 Task: Open a blank sheet, save the file as Remotework.epub and add heading 'Remote Work',with the parapraph ' Remote work refers to working outside of a traditional office environment, often from home or other locations. It offers flexibility, improved work-life balance, and the use of technology to collaborate and communicate with colleagues.'Apply Font Style lexend And font size 14. Apply font style in  Heading 'Tahoma' and font size 24 Change heading alignment to  Center and paragraph alignment to  Left
Action: Mouse moved to (225, 174)
Screenshot: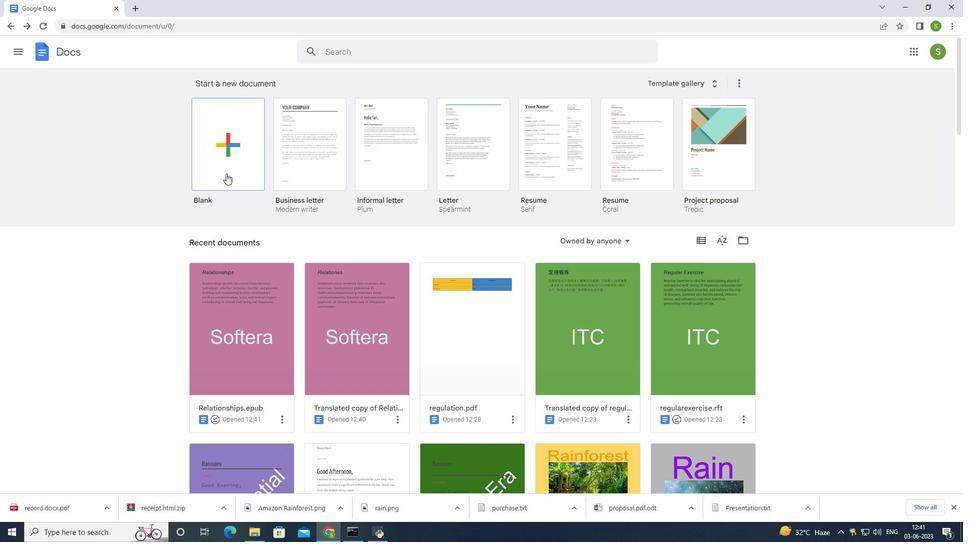 
Action: Mouse pressed left at (225, 174)
Screenshot: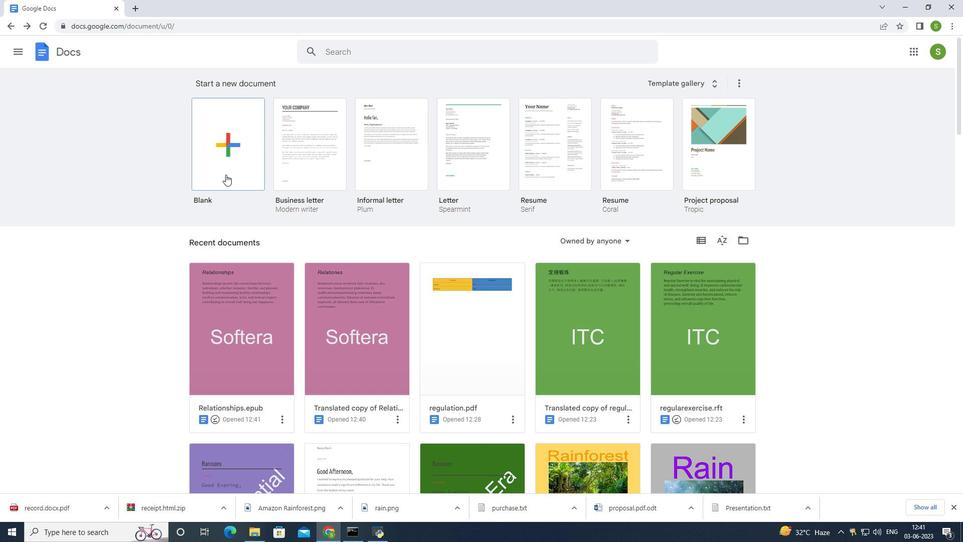 
Action: Mouse moved to (106, 44)
Screenshot: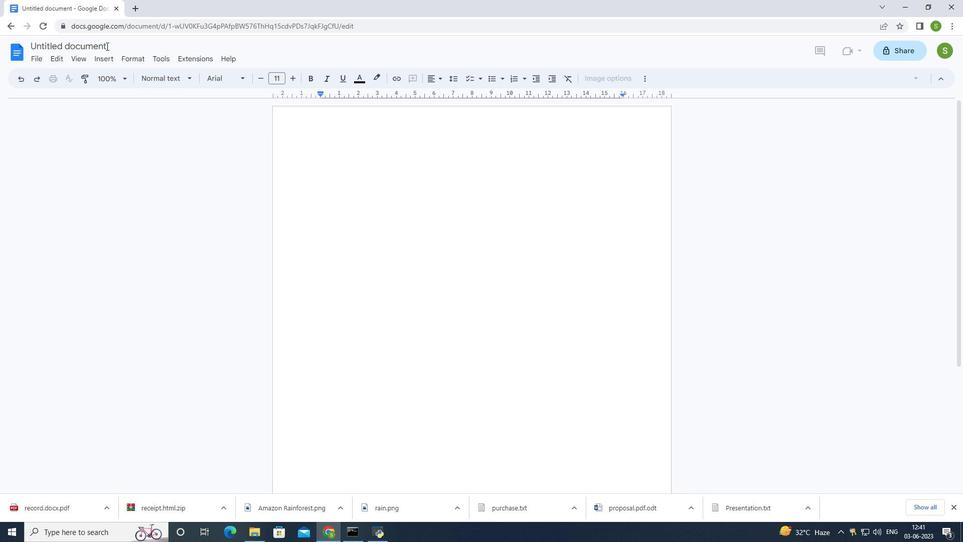 
Action: Mouse pressed left at (106, 44)
Screenshot: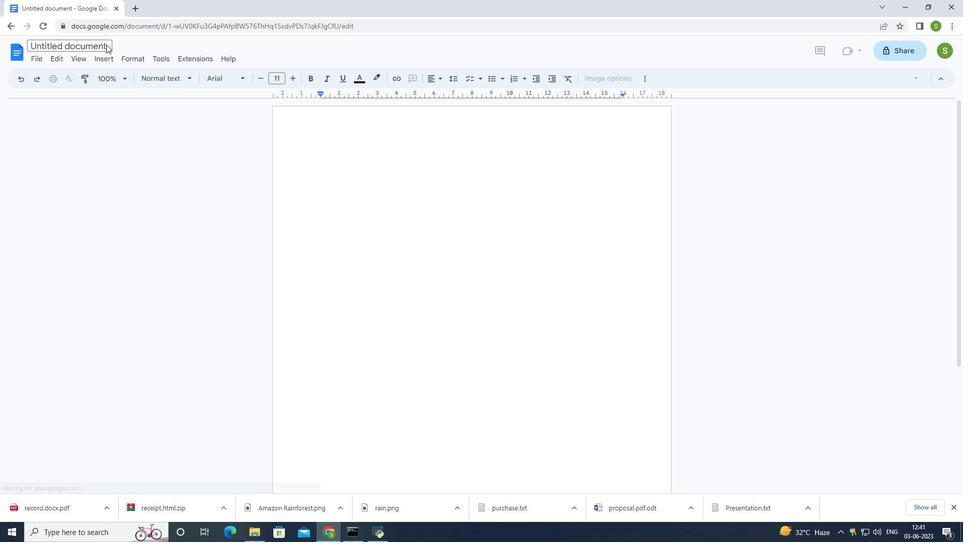 
Action: Mouse moved to (199, 262)
Screenshot: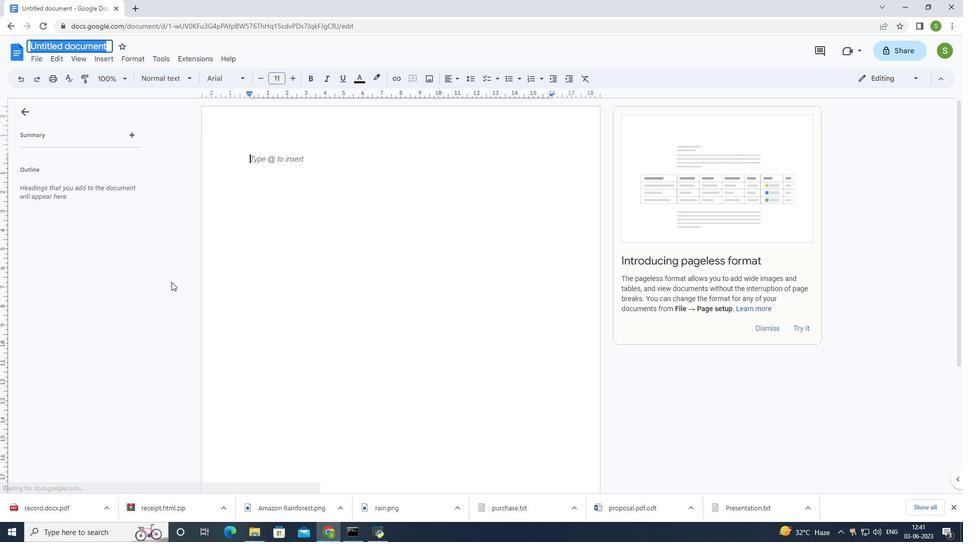 
Action: Key pressed <Key.shift>Remotework.epub<Key.enter>
Screenshot: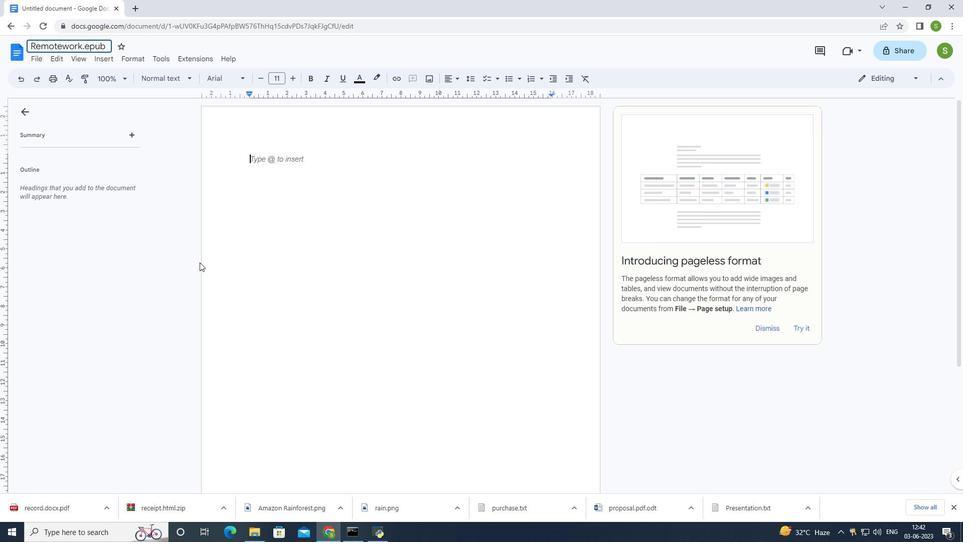 
Action: Mouse moved to (267, 140)
Screenshot: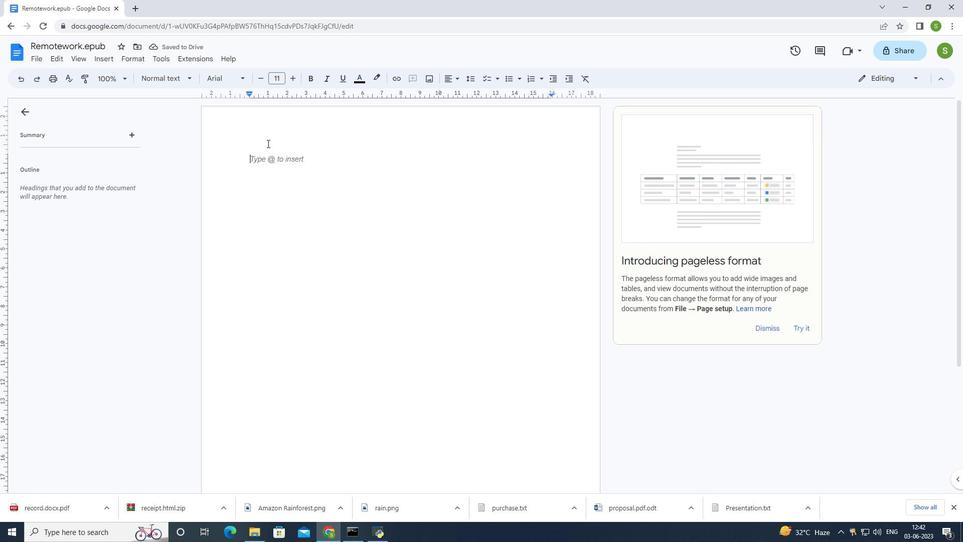 
Action: Mouse pressed left at (267, 140)
Screenshot: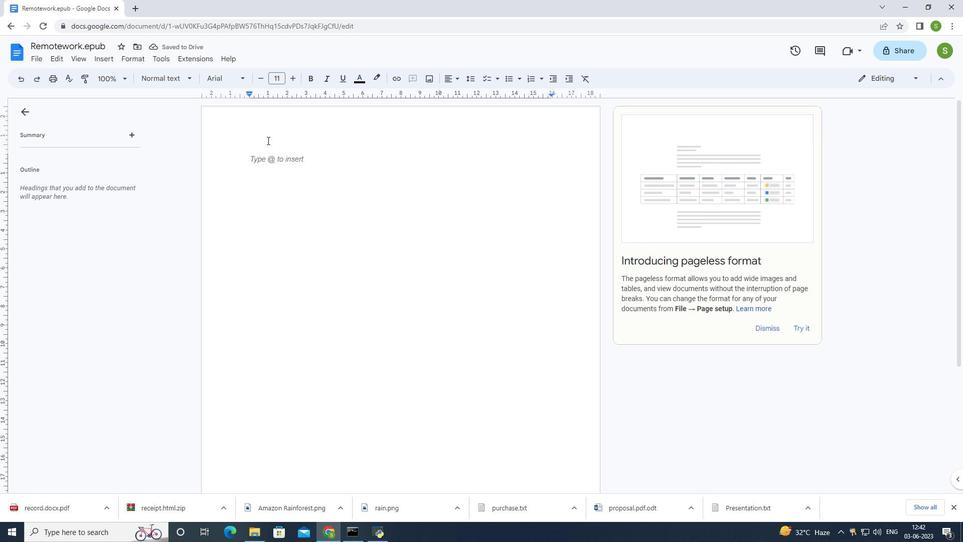 
Action: Mouse pressed left at (267, 140)
Screenshot: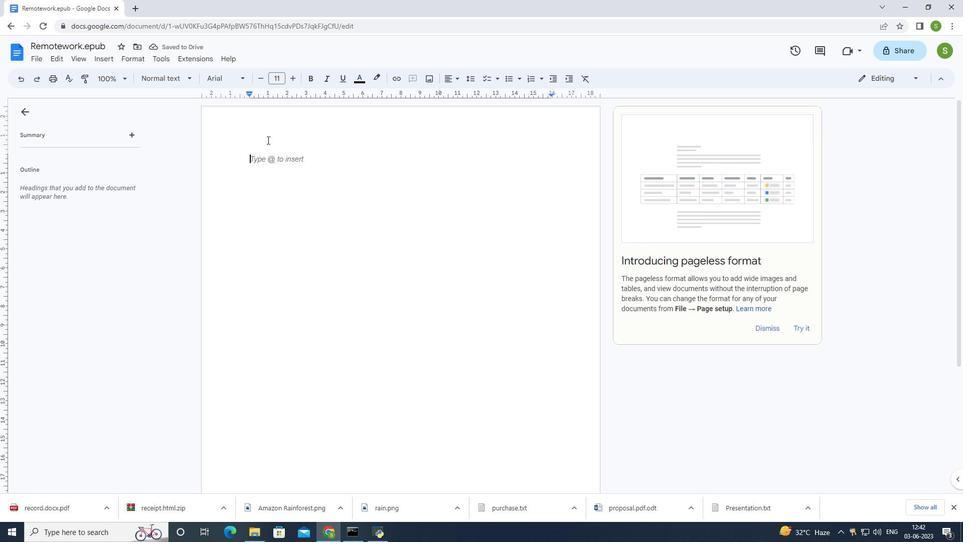 
Action: Mouse moved to (314, 314)
Screenshot: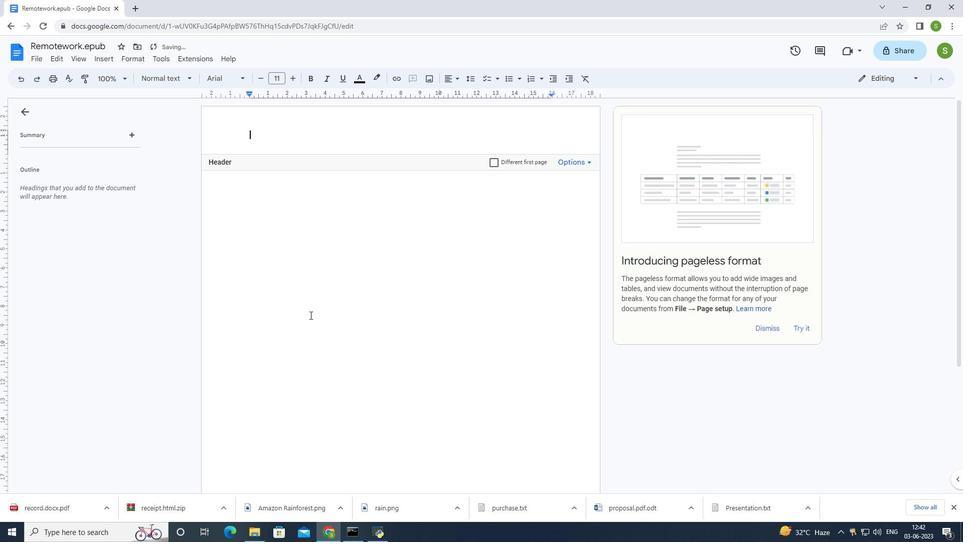 
Action: Key pressed <Key.shift>Remote<Key.space><Key.shift>Work<Key.enter>
Screenshot: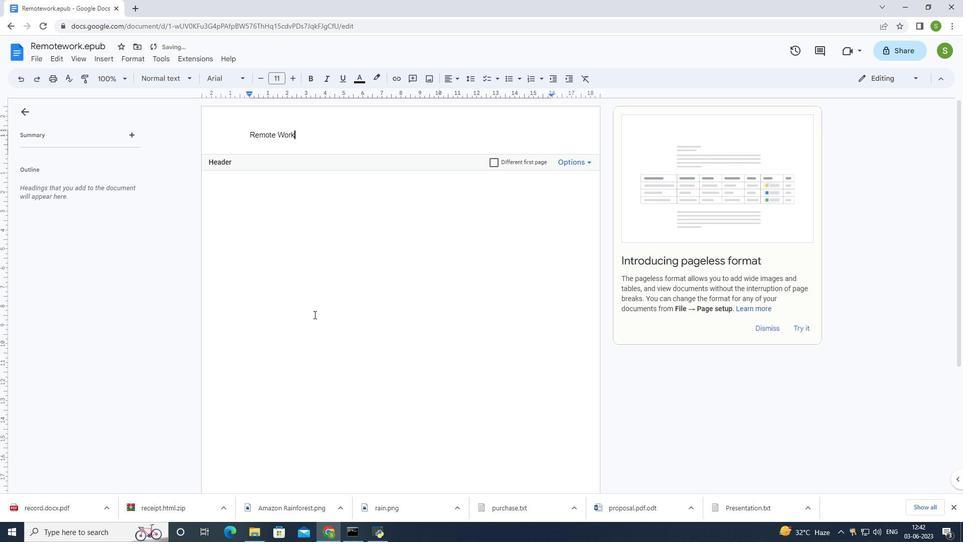 
Action: Mouse moved to (252, 190)
Screenshot: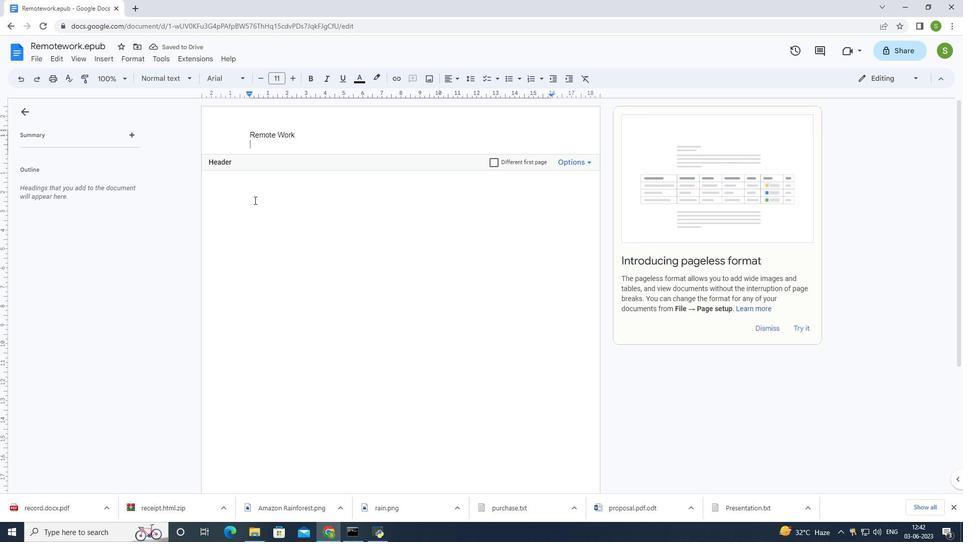 
Action: Mouse pressed left at (252, 190)
Screenshot: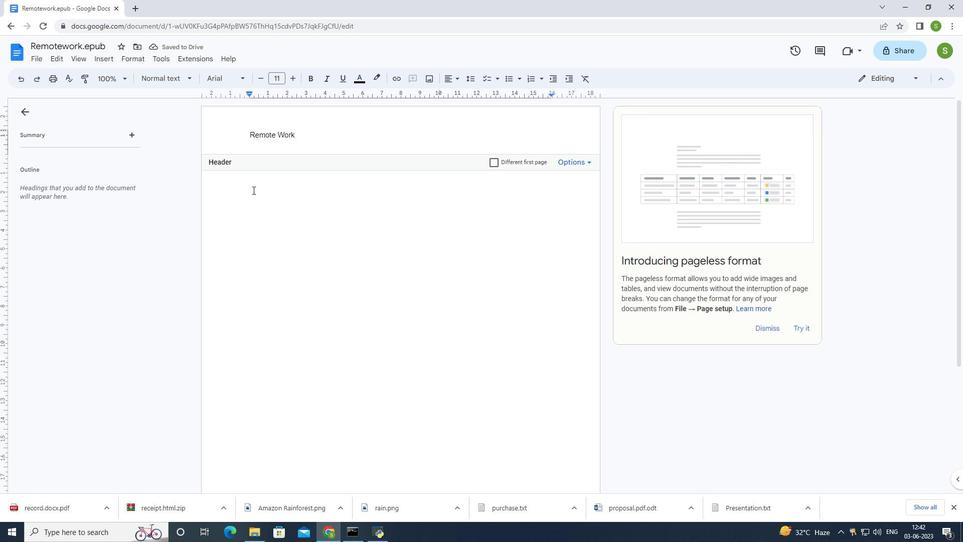 
Action: Mouse moved to (253, 188)
Screenshot: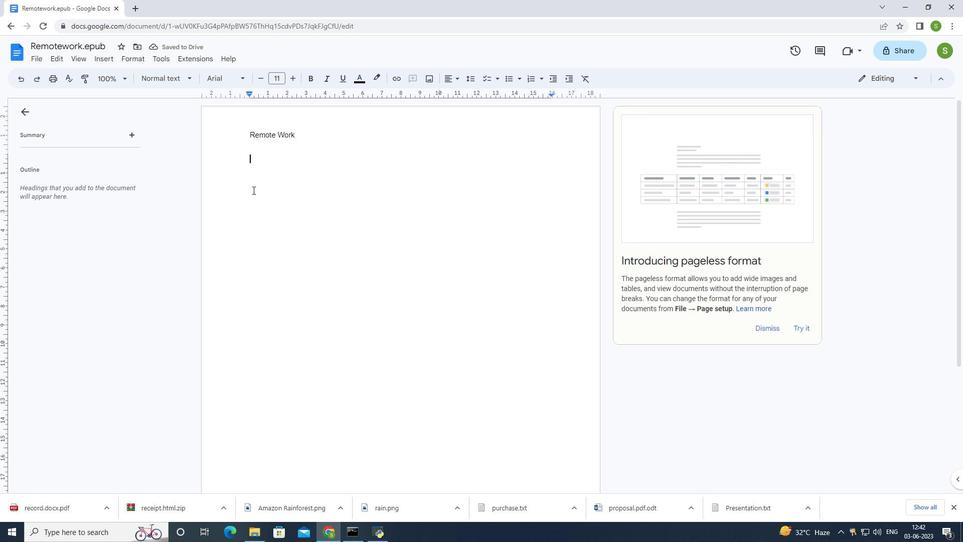 
Action: Key pressed <Key.shift>Remote<Key.space>work<Key.space>refers<Key.space>to<Key.space>working<Key.space>outside<Key.space>of<Key.space>a<Key.space>traditional<Key.space>office<Key.space>environment,<Key.space>often<Key.space>fo<Key.backspace>rom<Key.space>home<Key.space>or<Key.space>other<Key.space>locations.<Key.space>it<Key.space>offers<Key.space>flexibility,<Key.space>improved<Key.space>work-life<Key.space>balance,a<Key.space>nd<Key.backspace><Key.backspace><Key.backspace><Key.backspace><Key.space>and<Key.space>the<Key.space>use<Key.space>of<Key.space>technology<Key.space>to<Key.space>collaborate<Key.space>and<Key.space>communicate<Key.space>with<Key.space>colleagues.
Screenshot: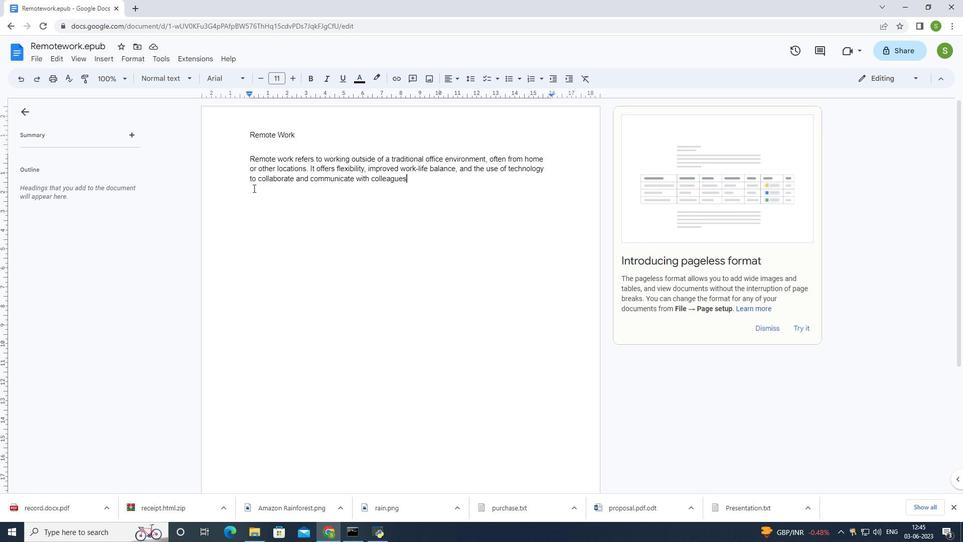 
Action: Mouse moved to (243, 154)
Screenshot: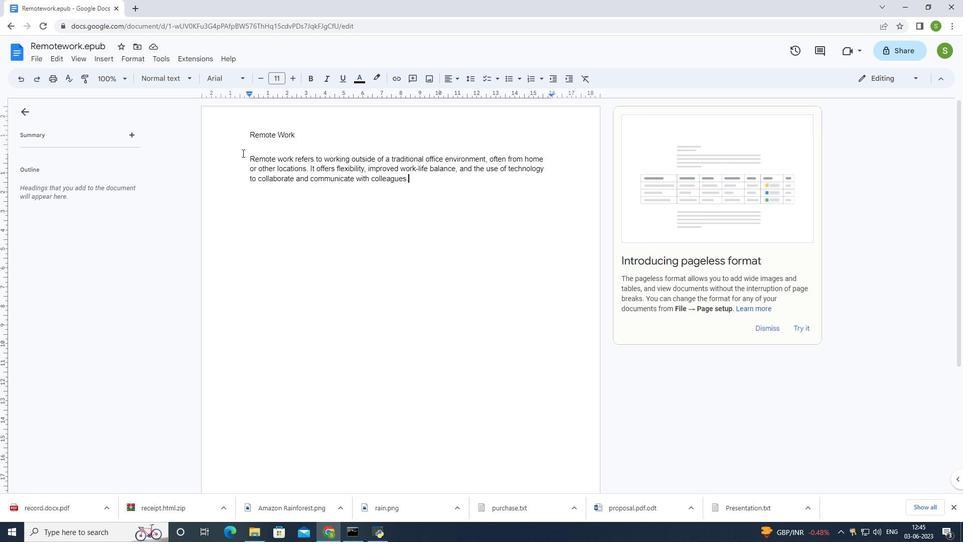 
Action: Mouse pressed left at (243, 154)
Screenshot: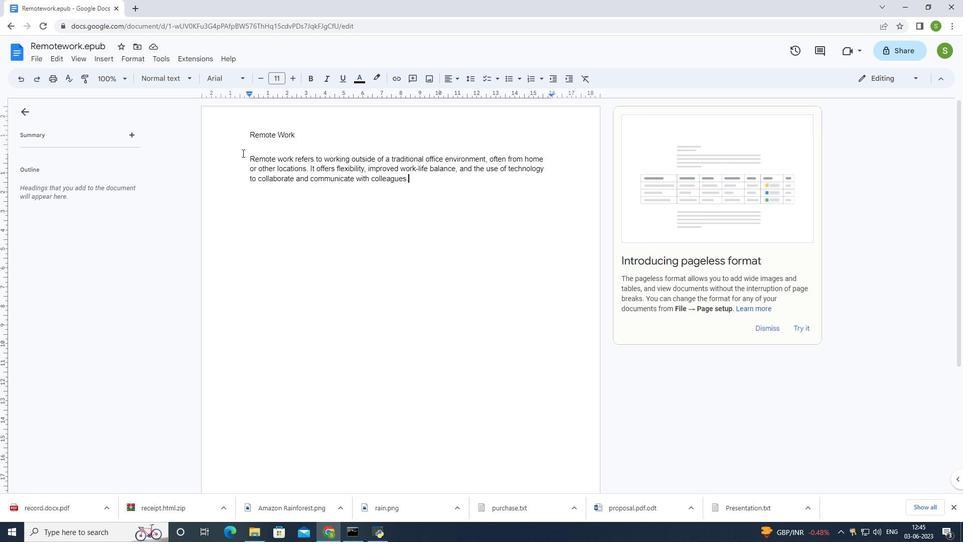 
Action: Mouse moved to (225, 80)
Screenshot: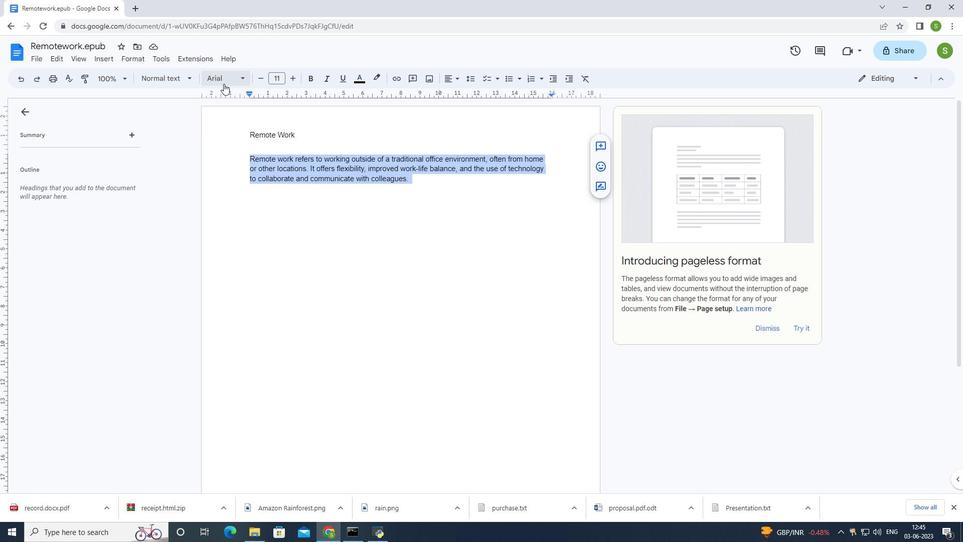 
Action: Mouse pressed left at (225, 80)
Screenshot: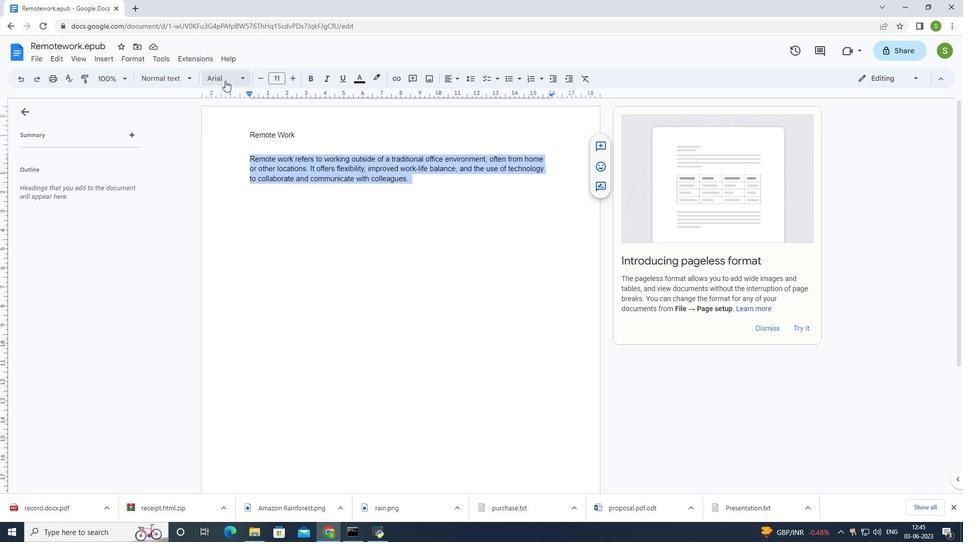 
Action: Mouse moved to (246, 96)
Screenshot: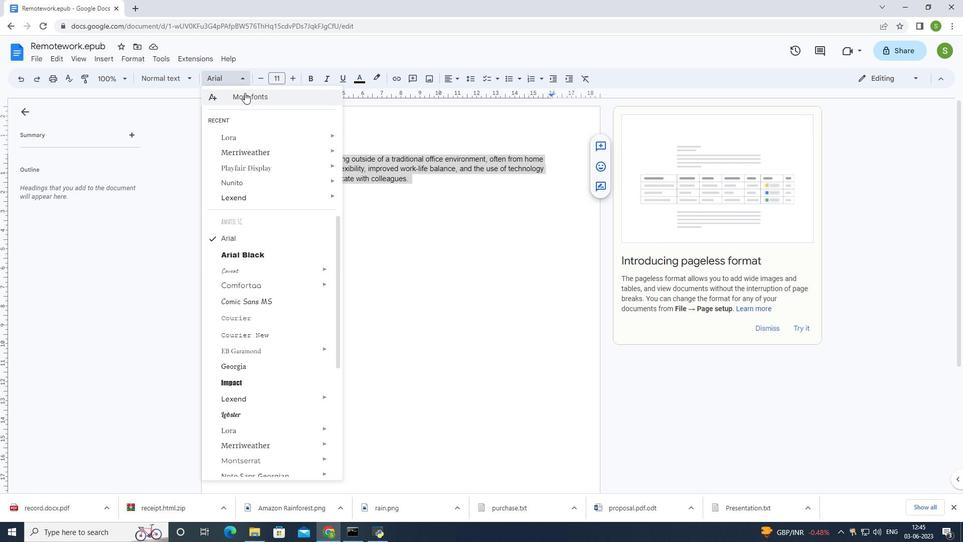 
Action: Mouse pressed left at (246, 96)
Screenshot: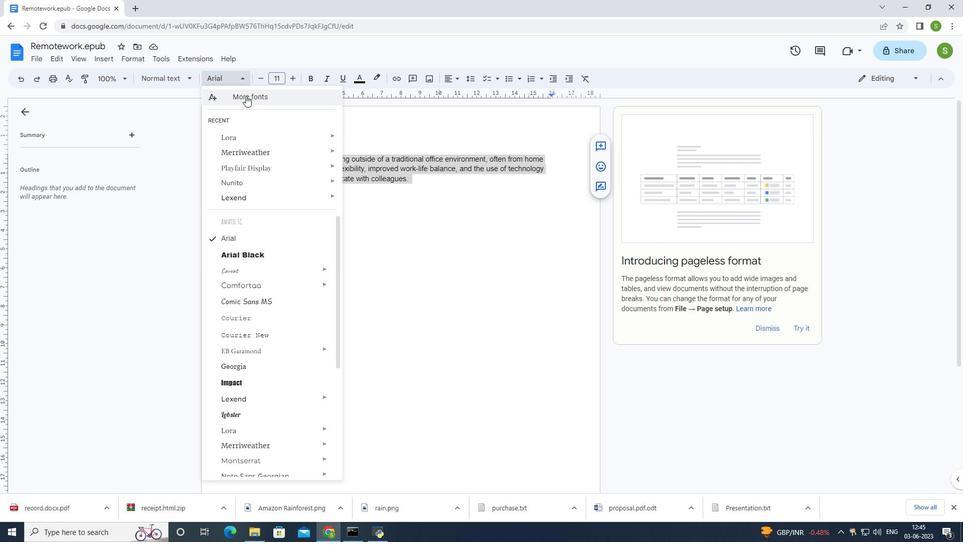 
Action: Mouse moved to (325, 146)
Screenshot: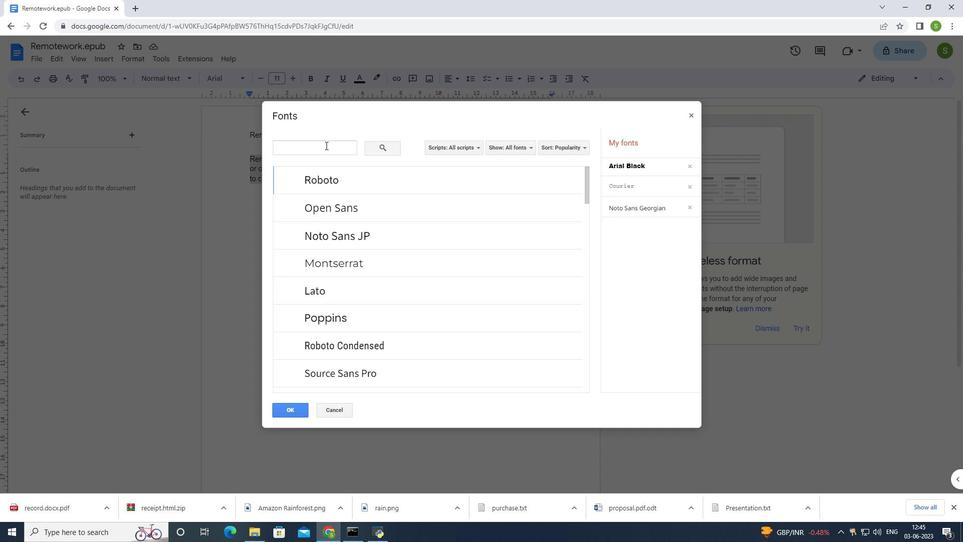 
Action: Mouse pressed left at (325, 146)
Screenshot: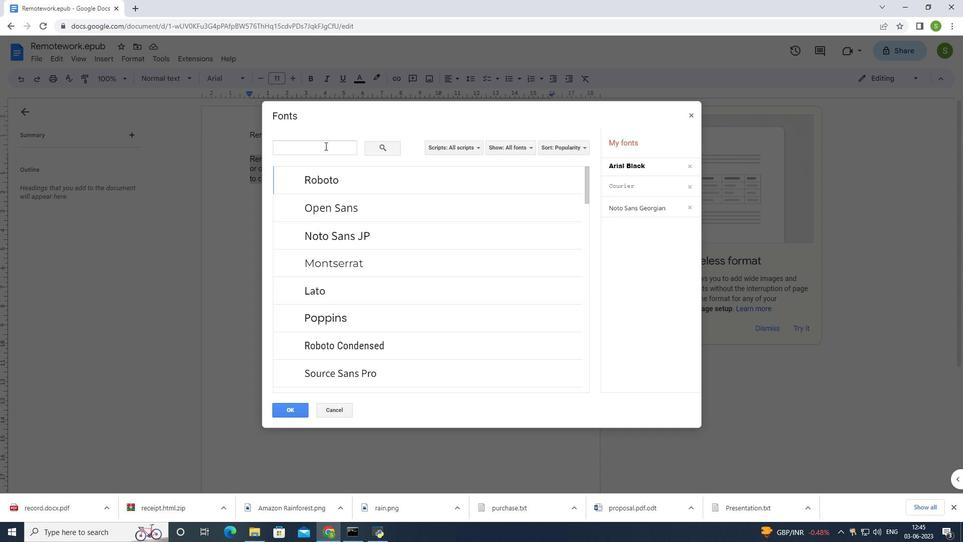 
Action: Mouse moved to (325, 146)
Screenshot: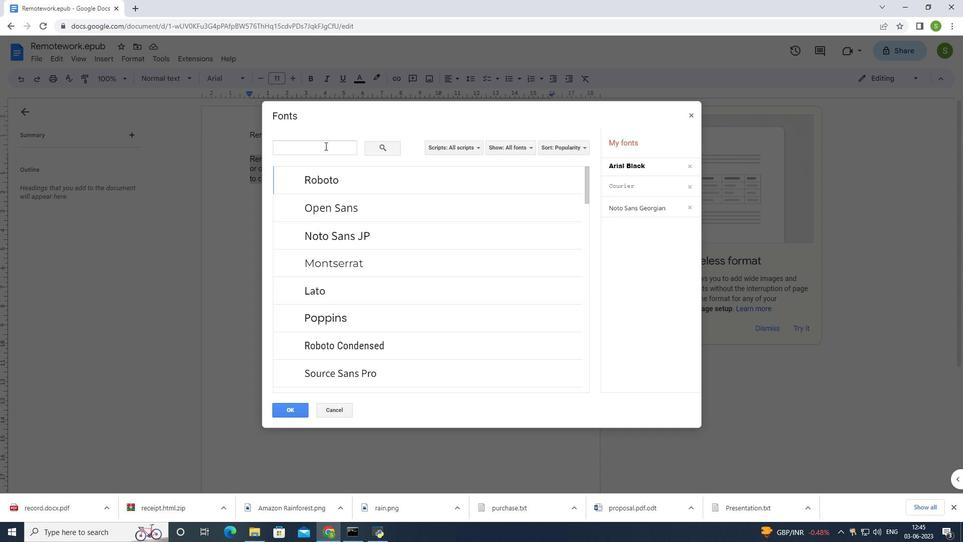
Action: Key pressed <Key.shift>lexend
Screenshot: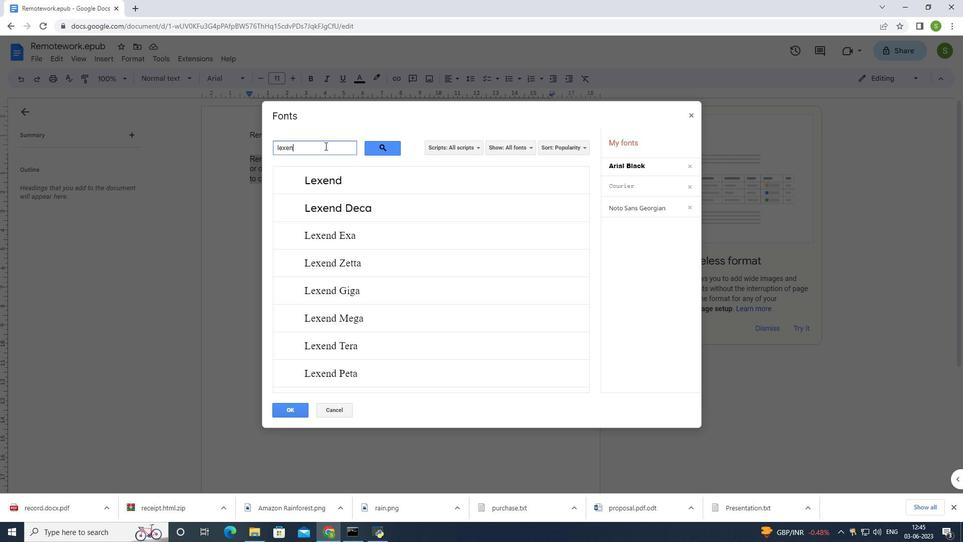 
Action: Mouse moved to (310, 172)
Screenshot: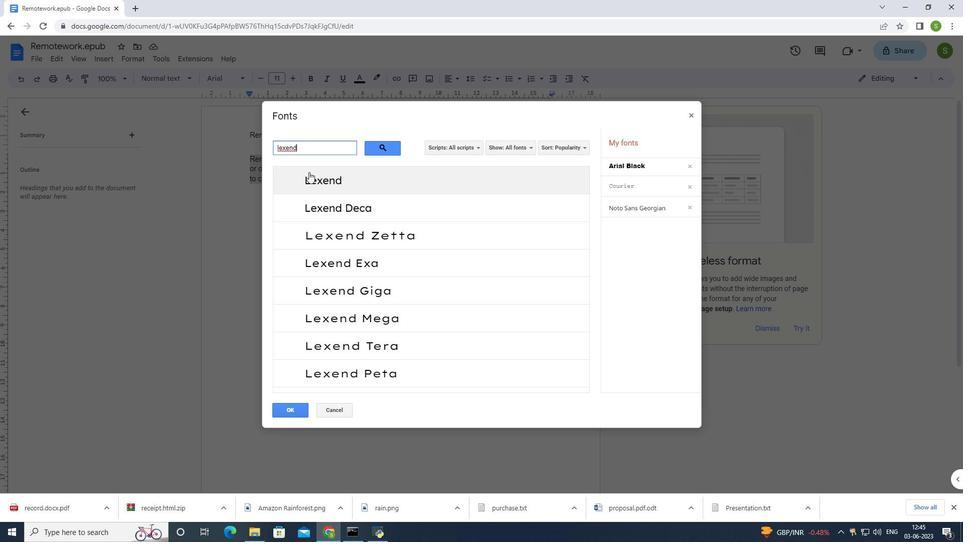 
Action: Mouse pressed left at (310, 172)
Screenshot: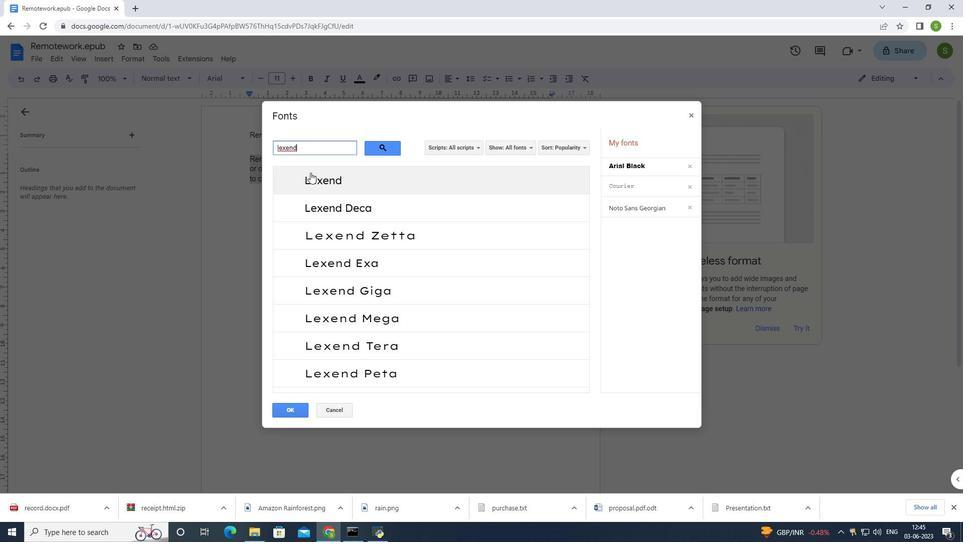 
Action: Mouse moved to (296, 411)
Screenshot: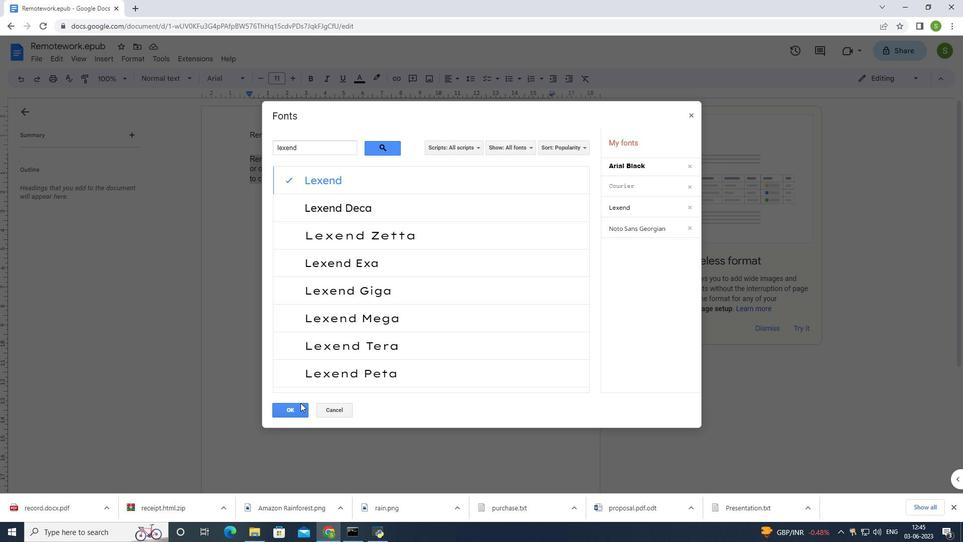 
Action: Mouse pressed left at (296, 411)
Screenshot: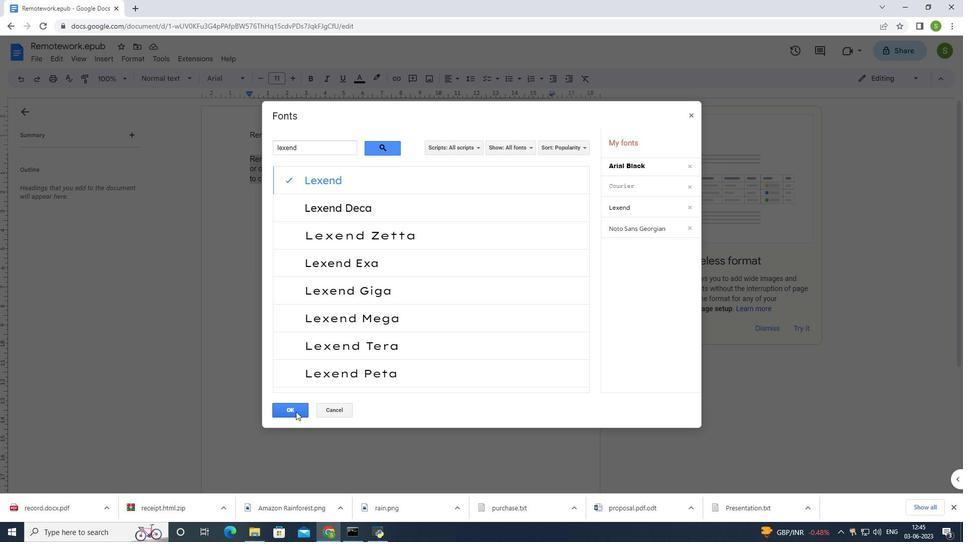 
Action: Mouse moved to (294, 75)
Screenshot: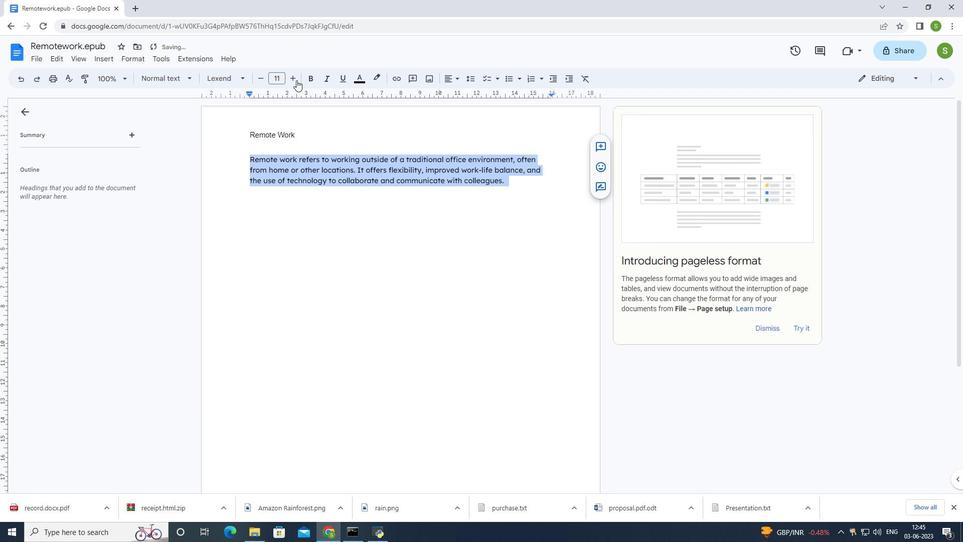 
Action: Mouse pressed left at (294, 75)
Screenshot: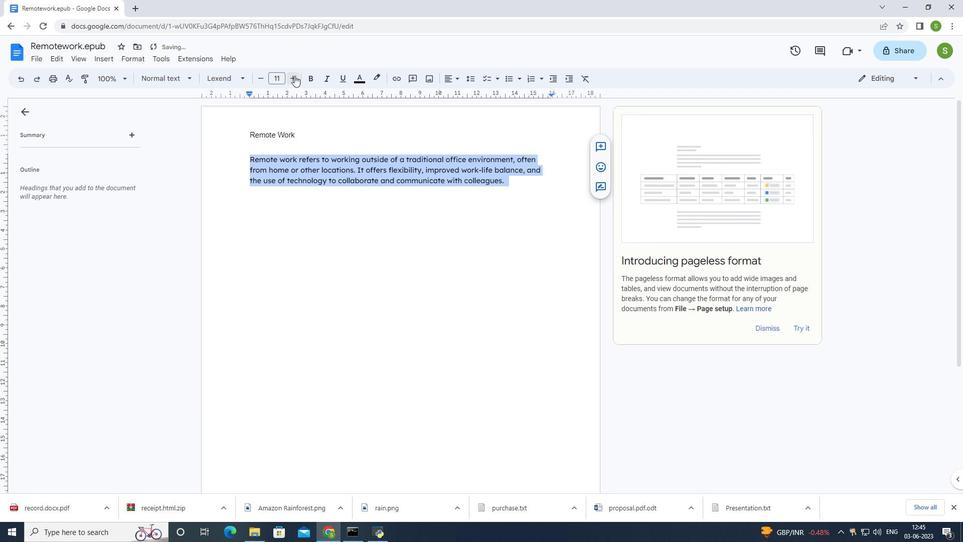 
Action: Mouse pressed left at (294, 75)
Screenshot: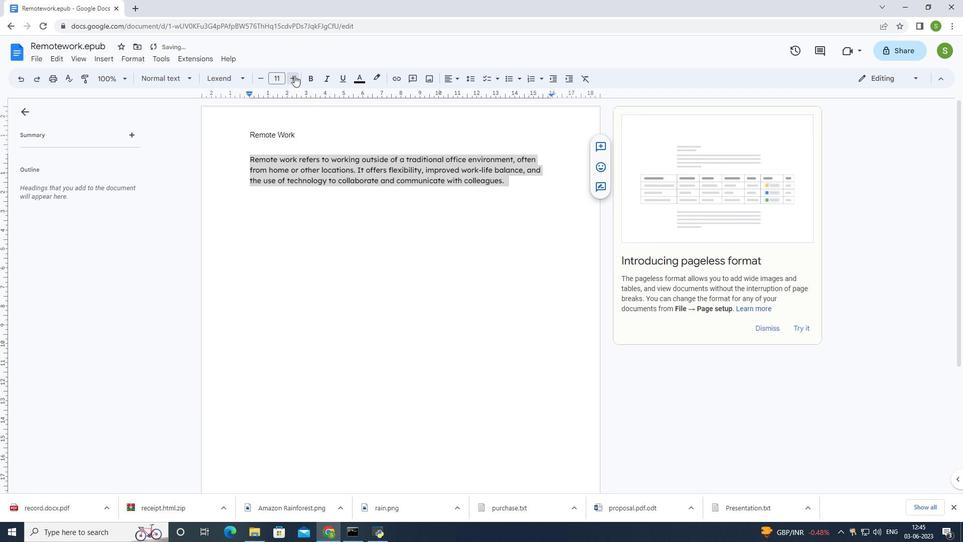 
Action: Mouse pressed left at (294, 75)
Screenshot: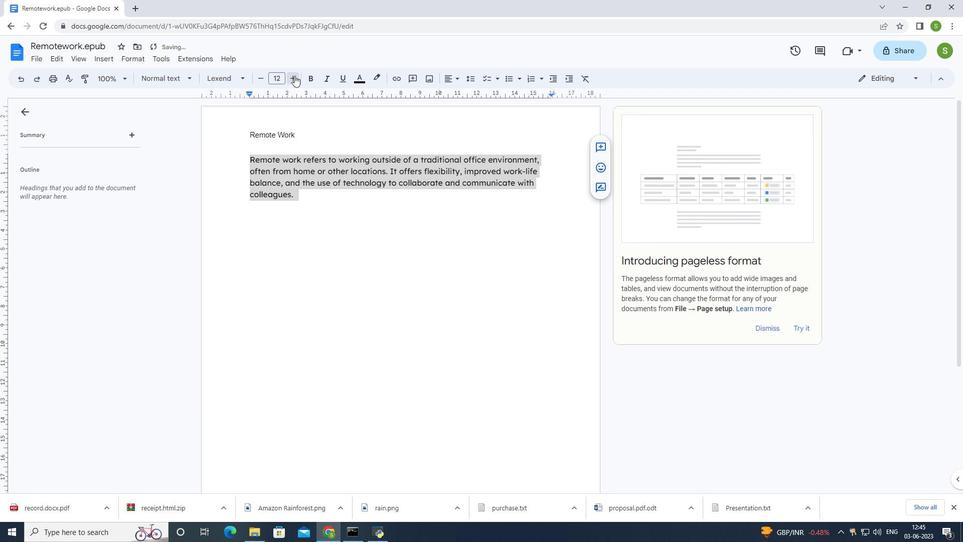 
Action: Mouse moved to (358, 257)
Screenshot: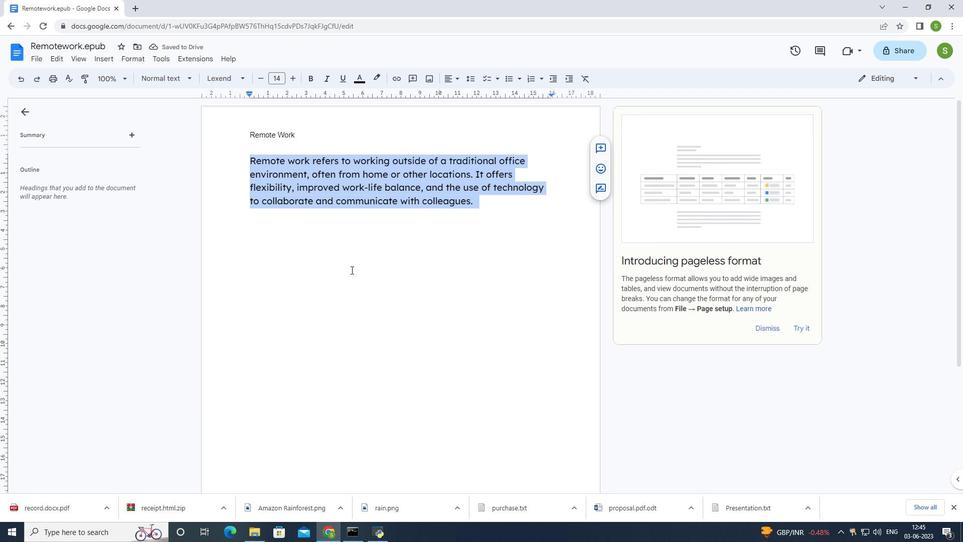 
Action: Mouse pressed left at (358, 257)
Screenshot: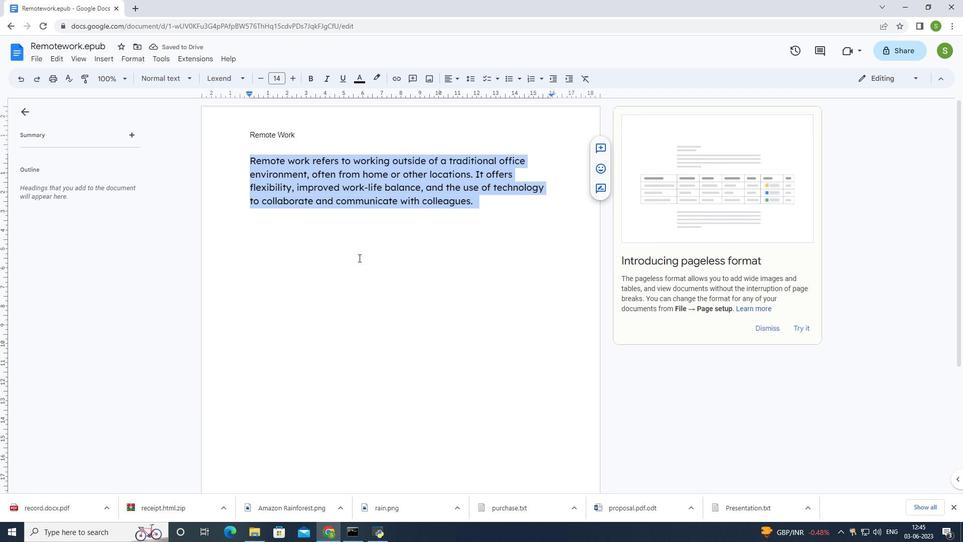 
Action: Mouse moved to (299, 133)
Screenshot: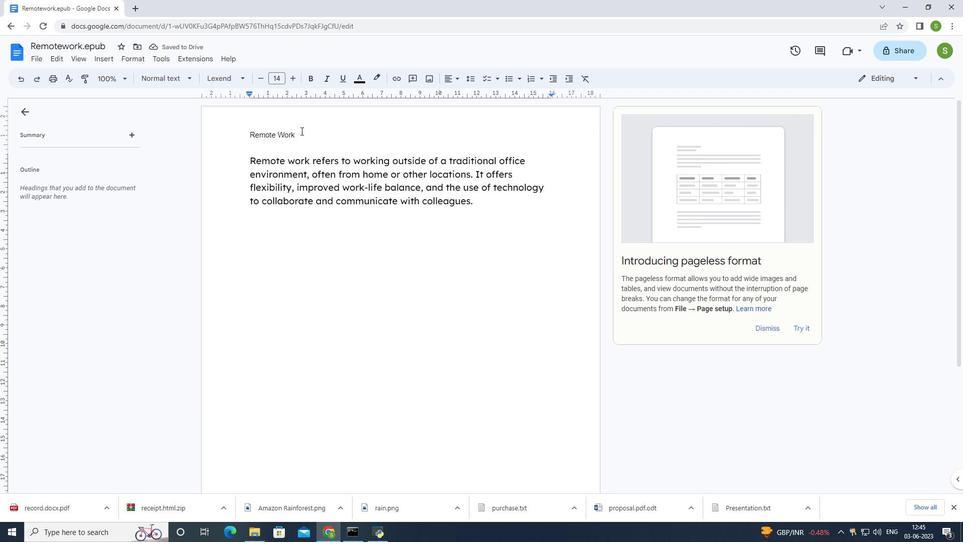 
Action: Mouse pressed left at (299, 133)
Screenshot: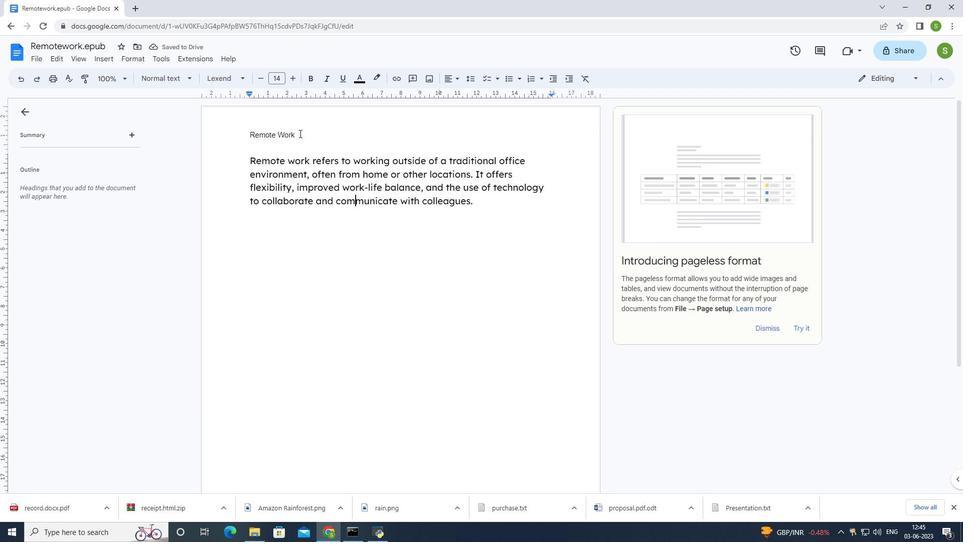 
Action: Mouse pressed left at (299, 133)
Screenshot: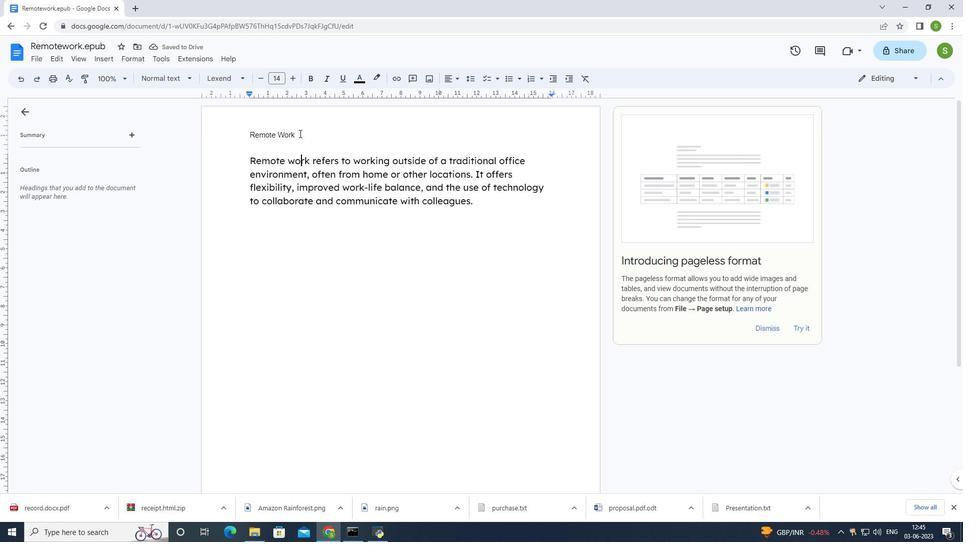 
Action: Mouse pressed left at (299, 133)
Screenshot: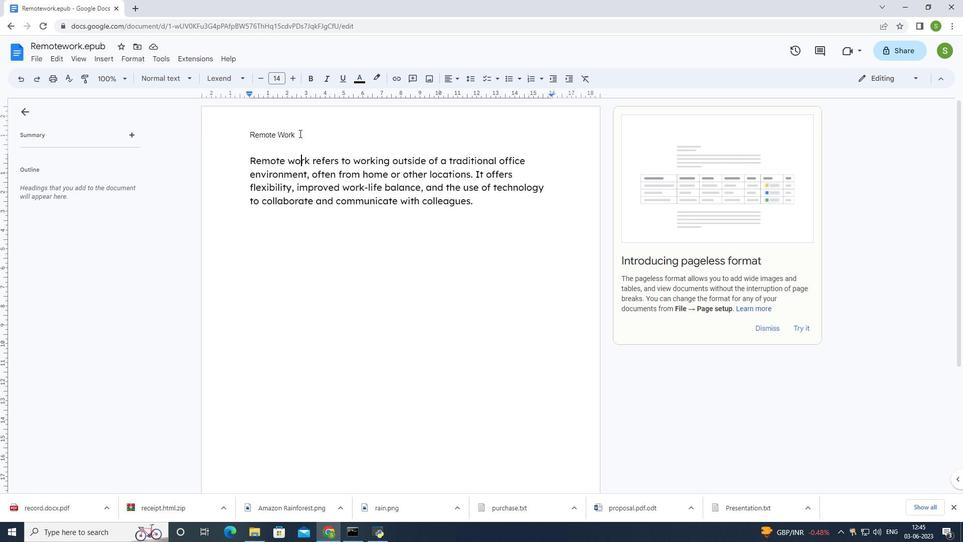 
Action: Mouse pressed left at (299, 133)
Screenshot: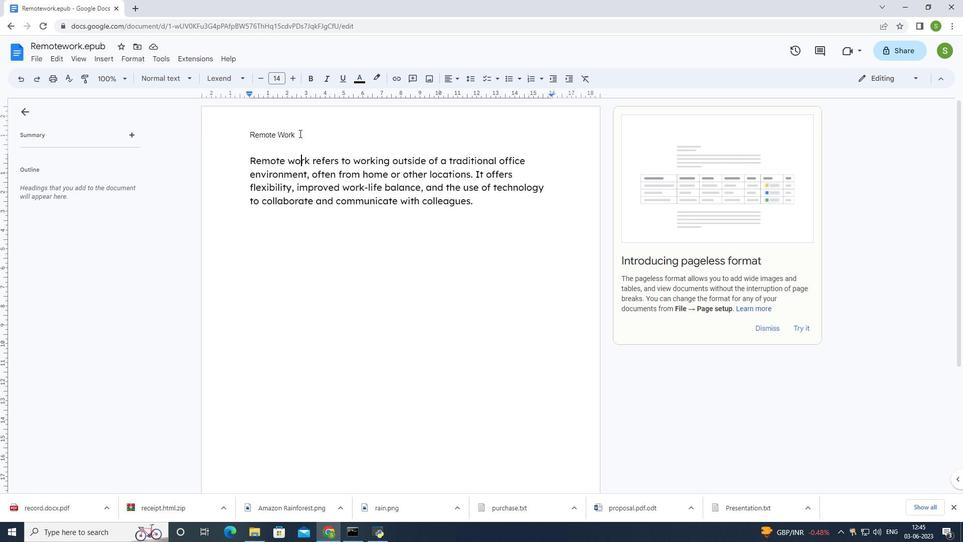 
Action: Mouse moved to (219, 76)
Screenshot: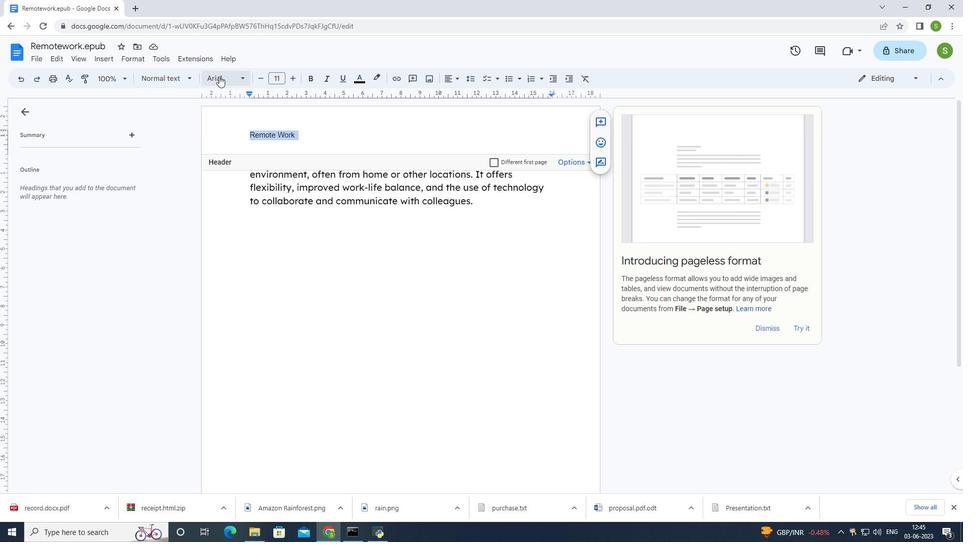 
Action: Mouse pressed left at (219, 76)
Screenshot: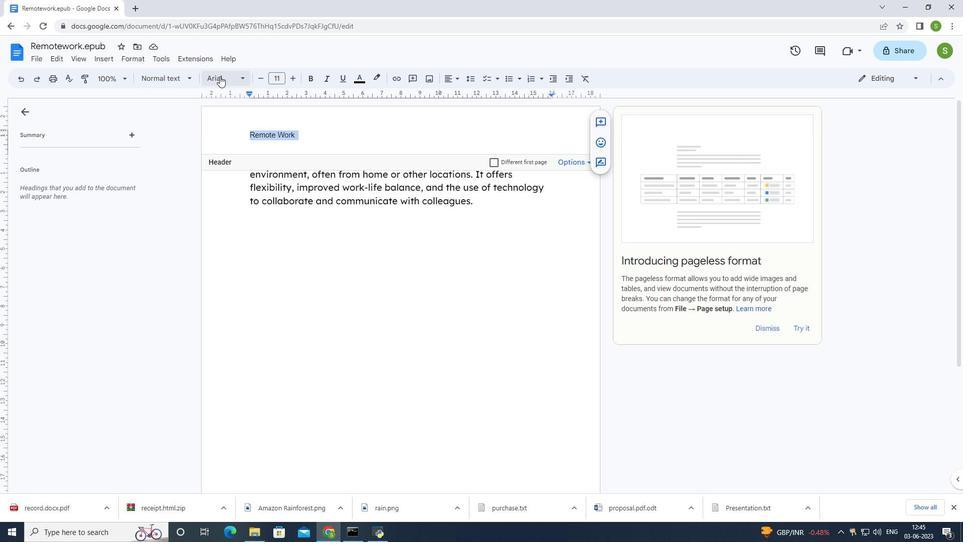 
Action: Mouse moved to (245, 91)
Screenshot: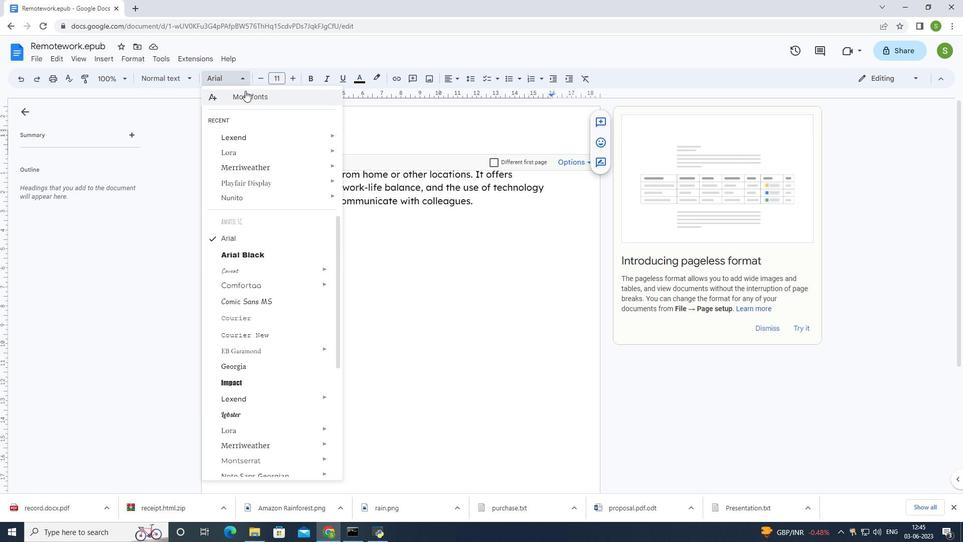 
Action: Mouse pressed left at (245, 91)
Screenshot: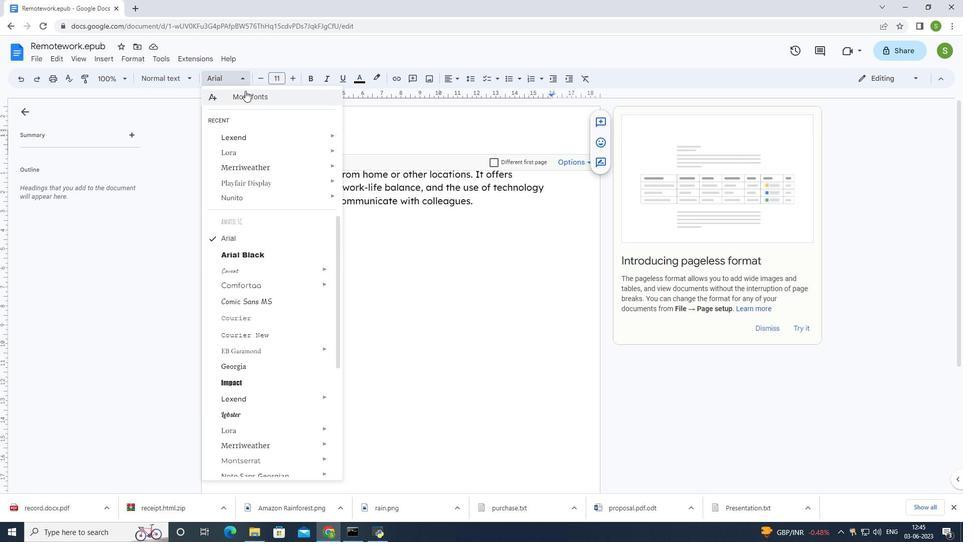 
Action: Mouse moved to (315, 139)
Screenshot: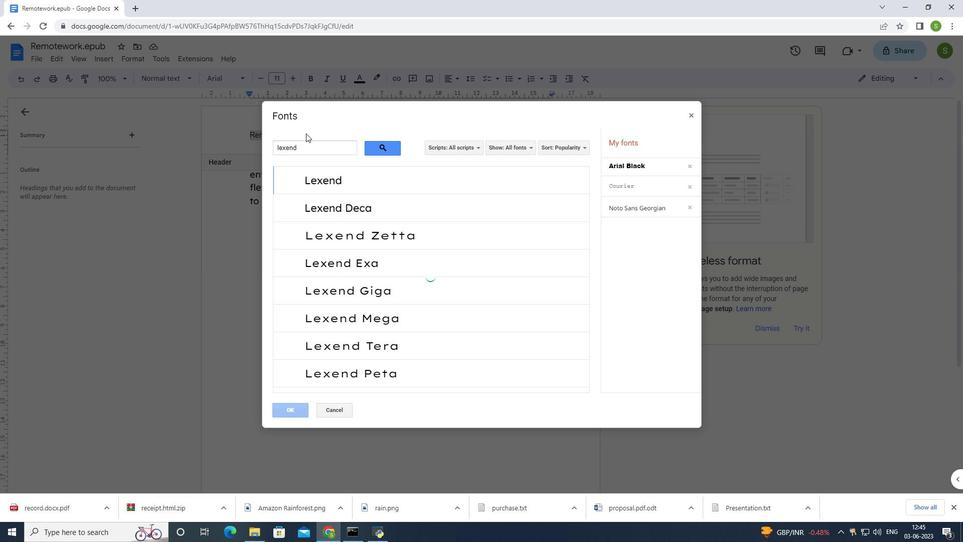 
Action: Mouse pressed left at (315, 139)
Screenshot: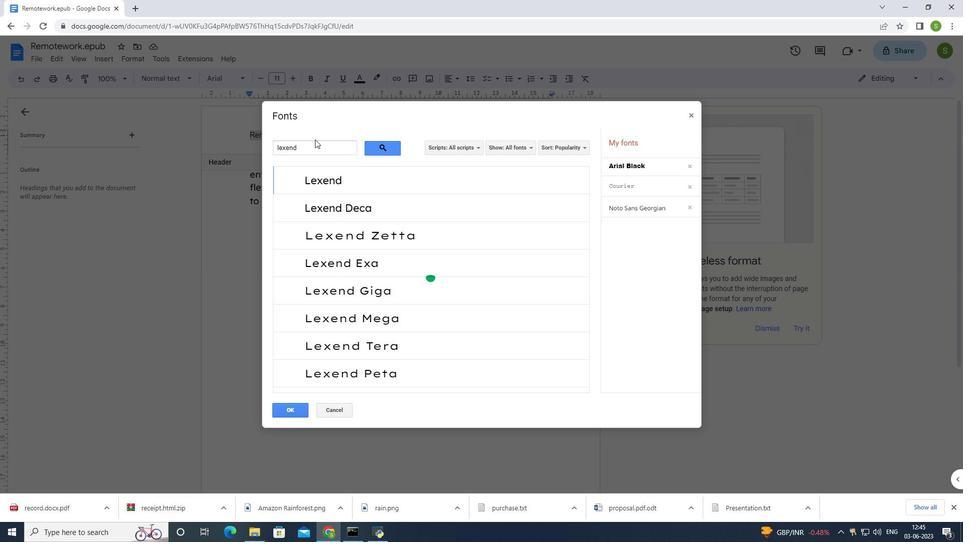 
Action: Mouse moved to (316, 144)
Screenshot: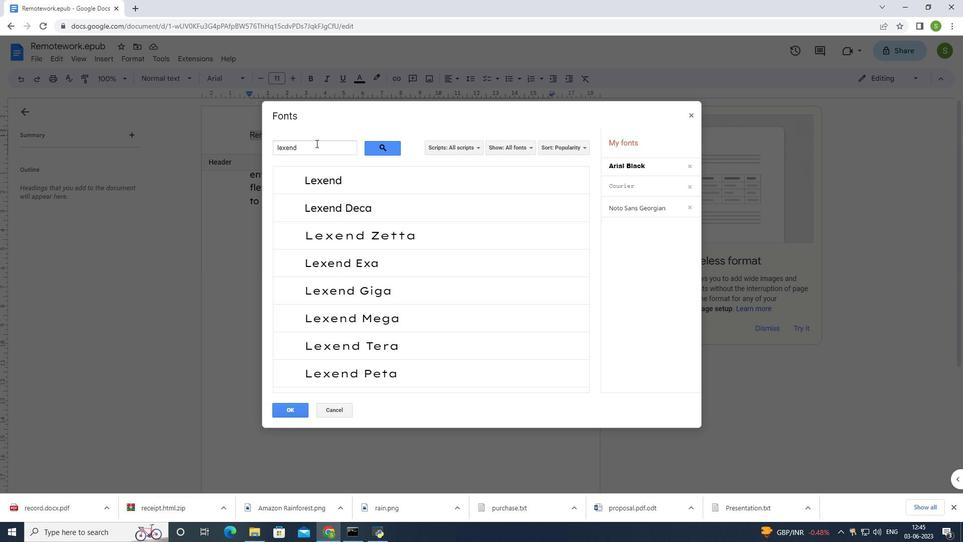 
Action: Mouse pressed left at (316, 144)
Screenshot: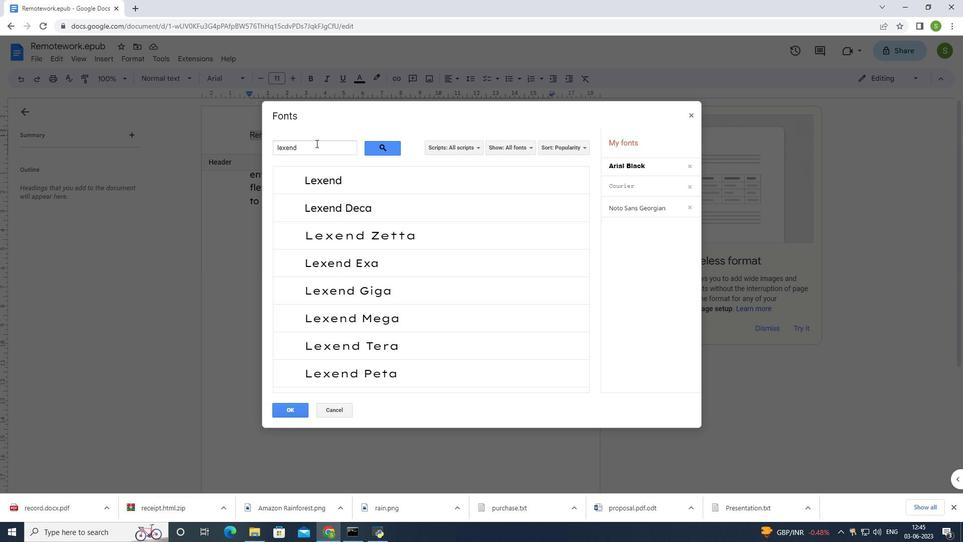 
Action: Mouse moved to (318, 150)
Screenshot: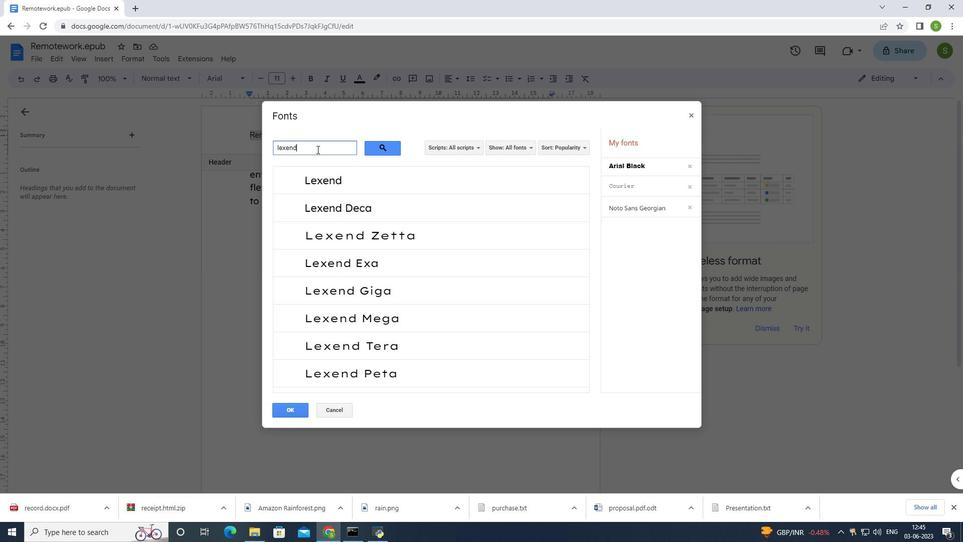 
Action: Key pressed <Key.backspace>
Screenshot: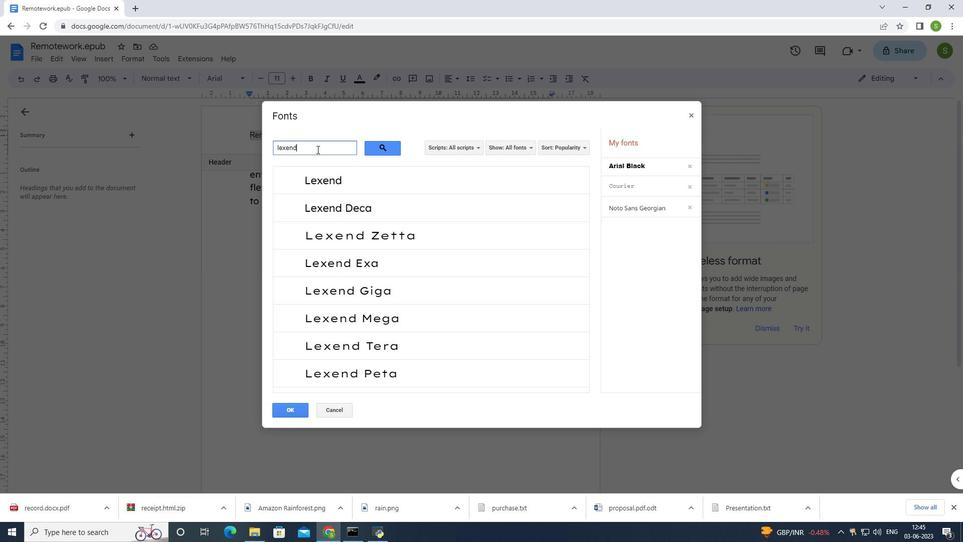 
Action: Mouse moved to (318, 150)
Screenshot: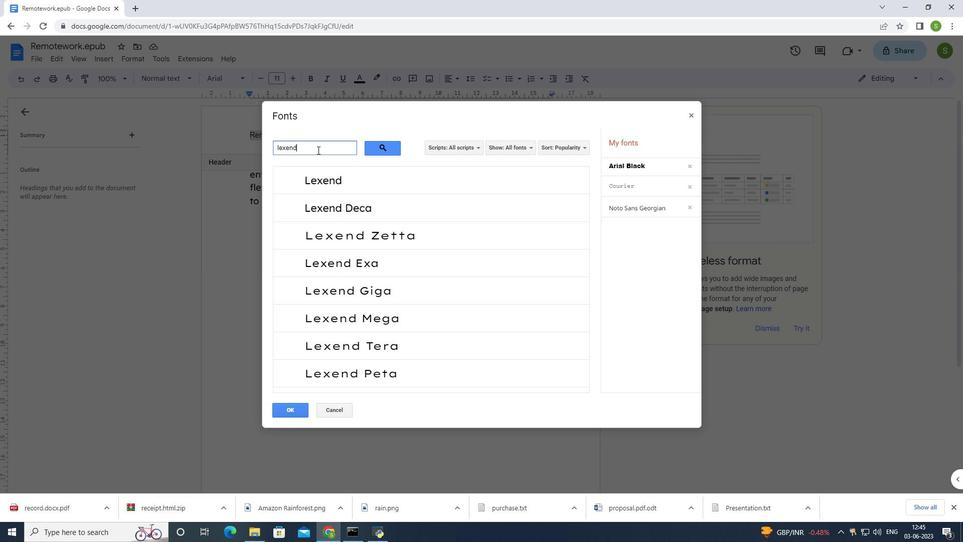 
Action: Key pressed <Key.backspace>
Screenshot: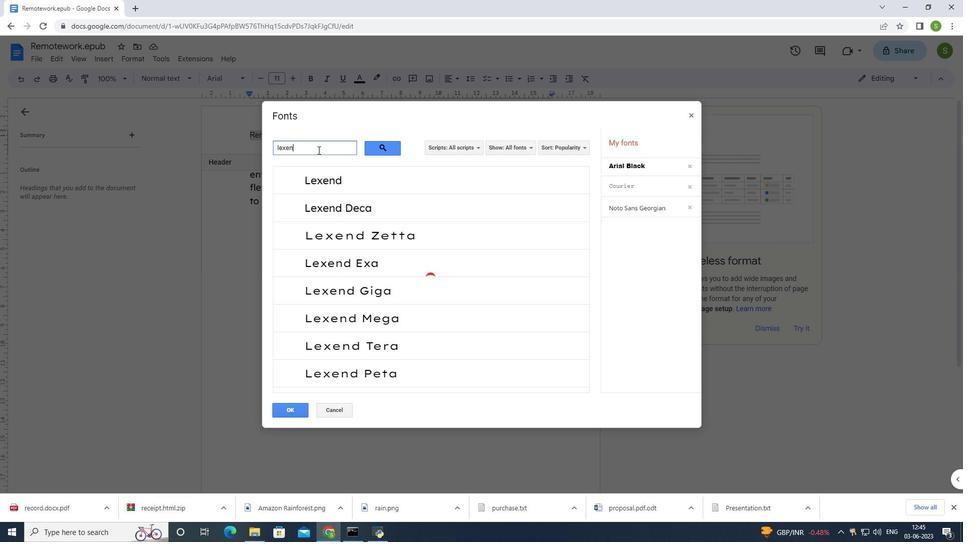 
Action: Mouse moved to (319, 148)
Screenshot: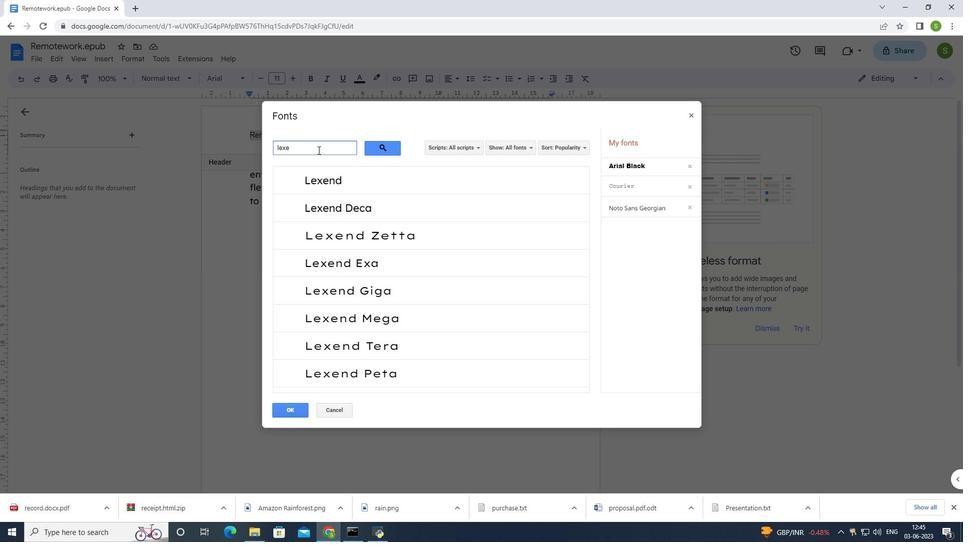 
Action: Key pressed <Key.backspace><Key.backspace><Key.backspace><Key.backspace>
Screenshot: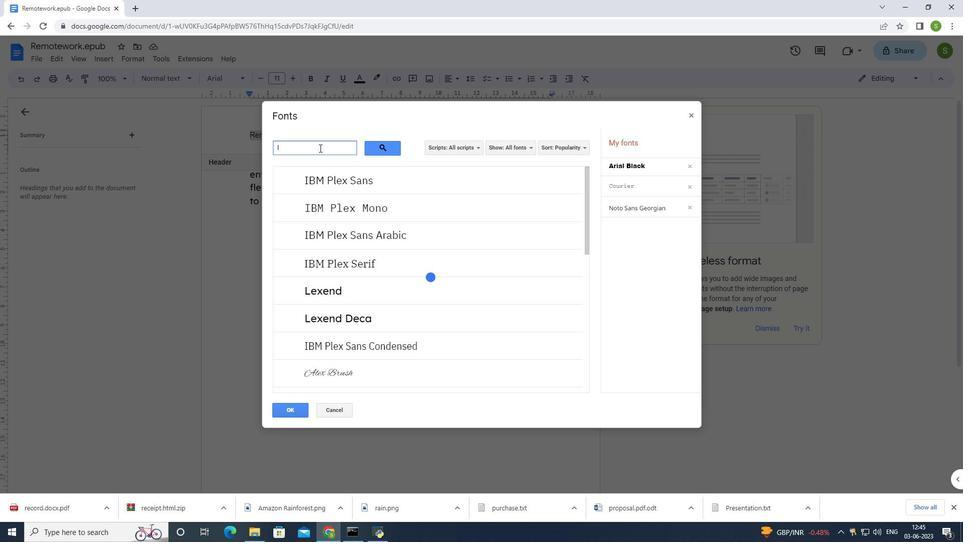 
Action: Mouse moved to (323, 151)
Screenshot: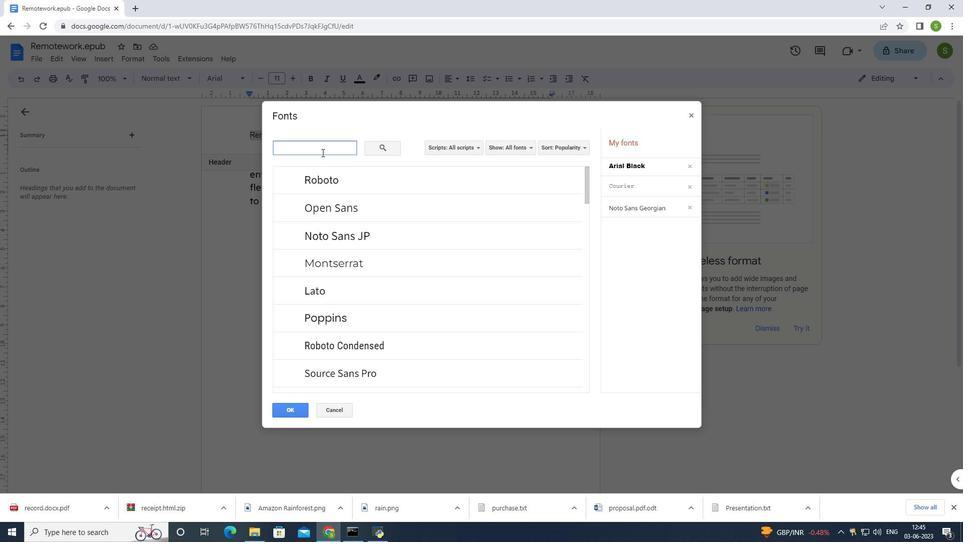 
Action: Key pressed <Key.shift>Tahoma
Screenshot: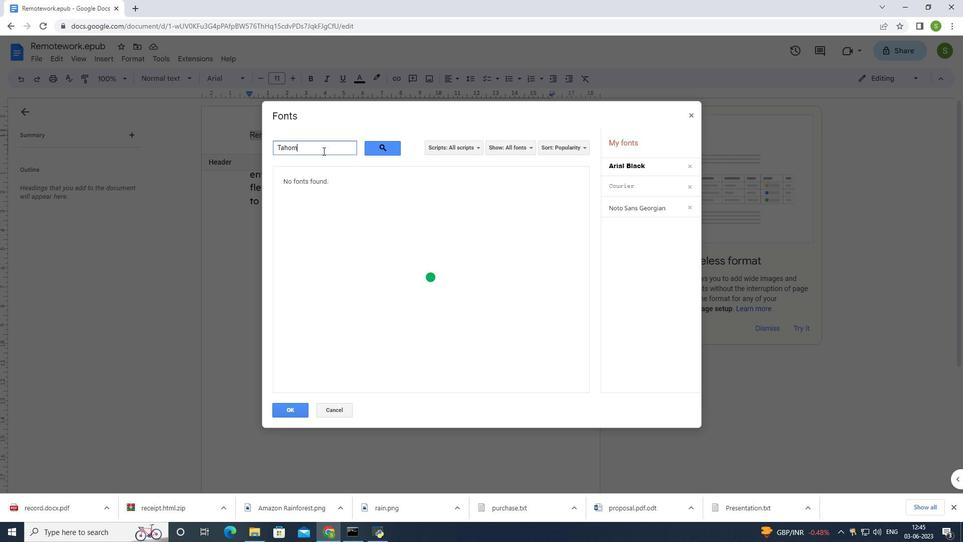 
Action: Mouse moved to (325, 183)
Screenshot: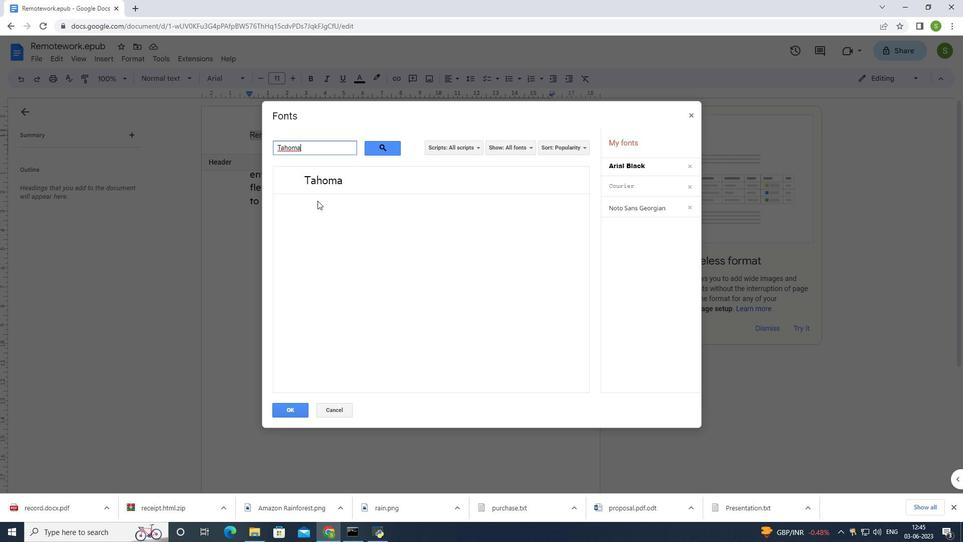 
Action: Mouse pressed left at (325, 183)
Screenshot: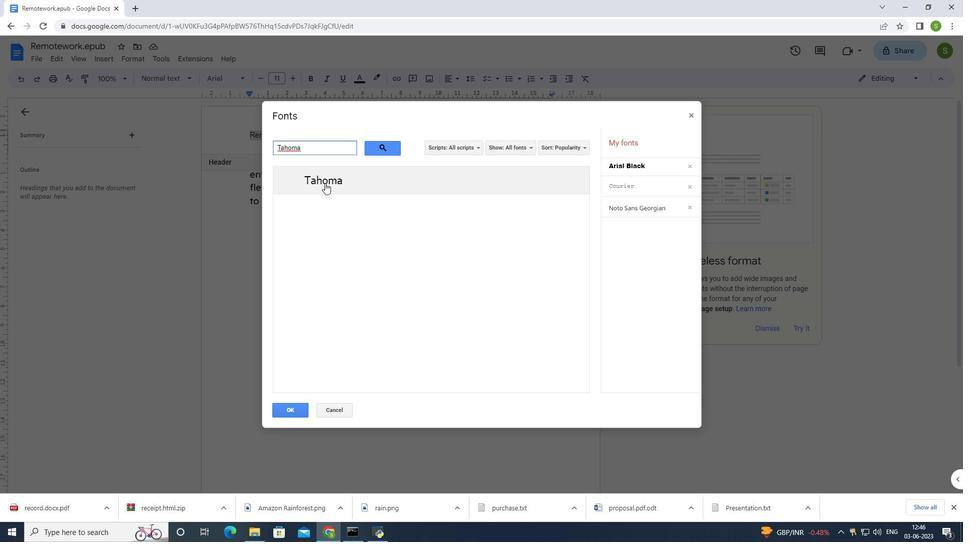 
Action: Mouse moved to (301, 414)
Screenshot: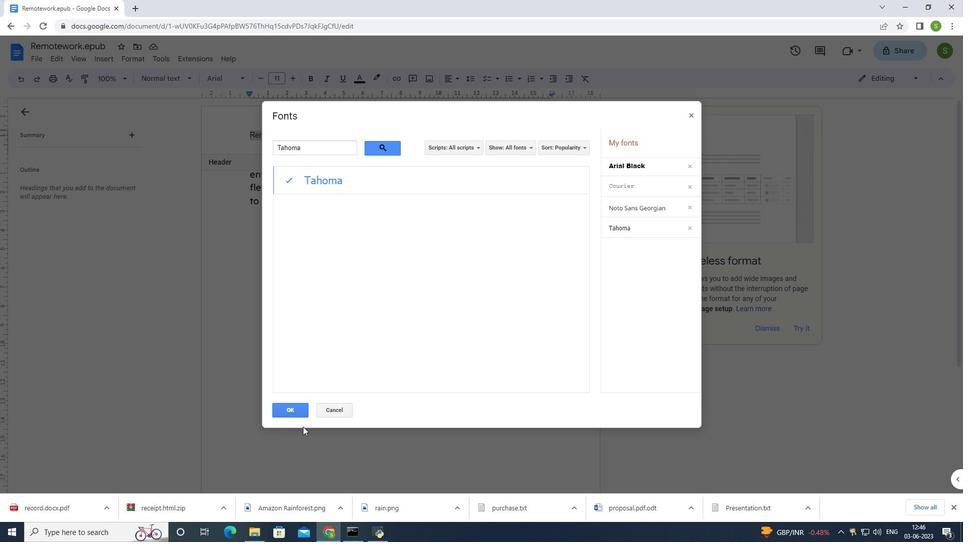 
Action: Mouse pressed left at (301, 414)
Screenshot: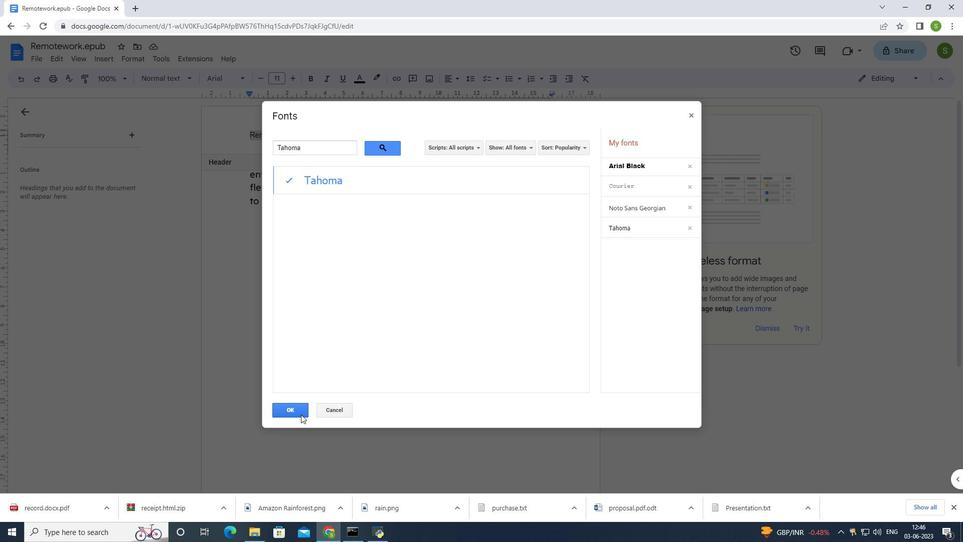 
Action: Mouse moved to (297, 82)
Screenshot: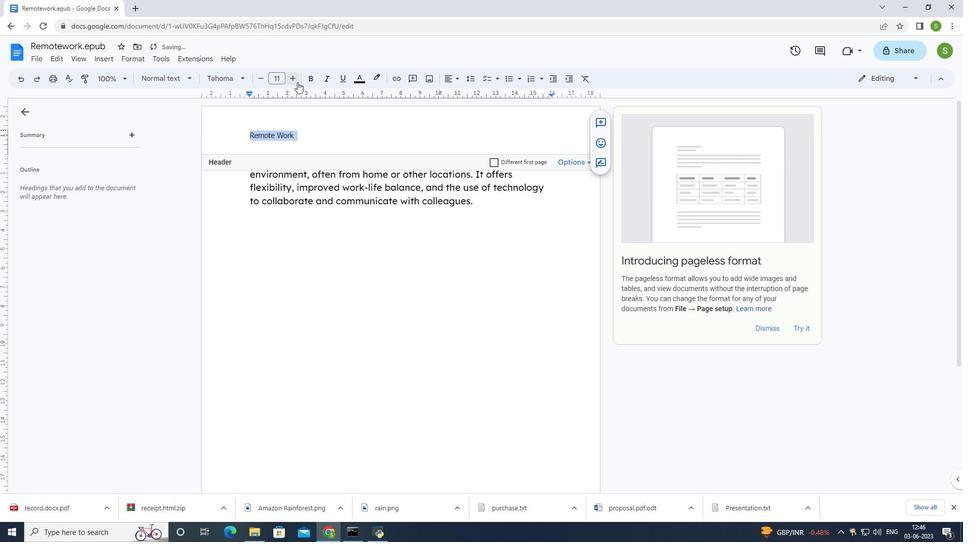 
Action: Mouse pressed left at (297, 82)
Screenshot: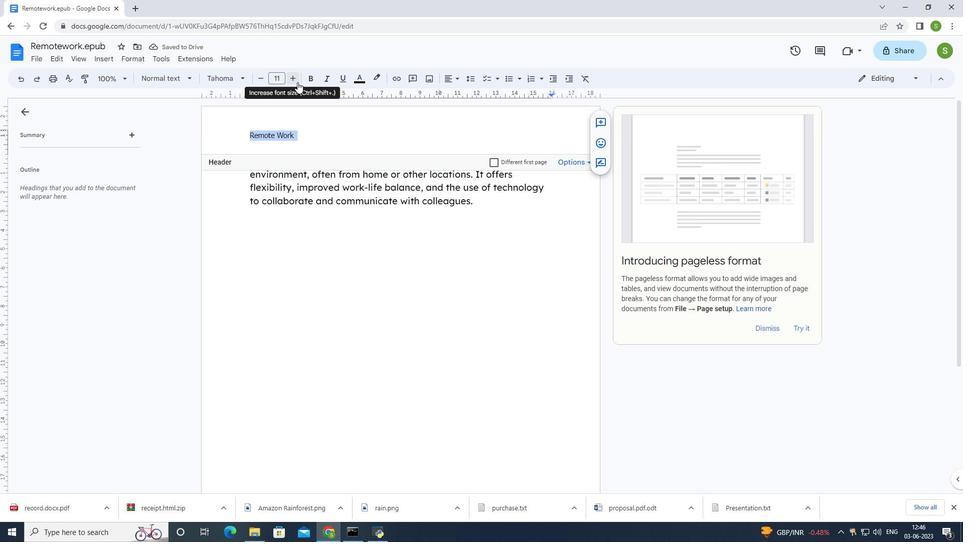 
Action: Mouse pressed left at (297, 82)
Screenshot: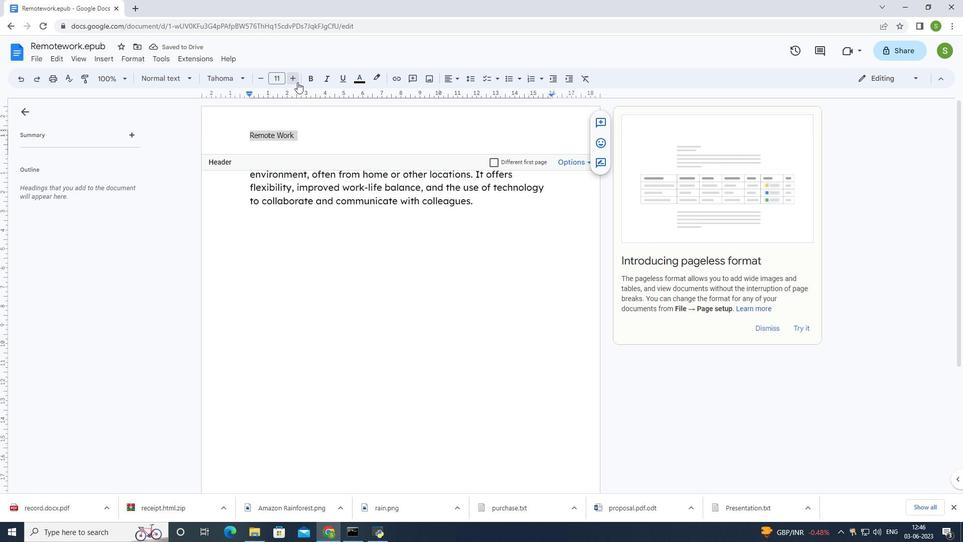 
Action: Mouse pressed left at (297, 82)
Screenshot: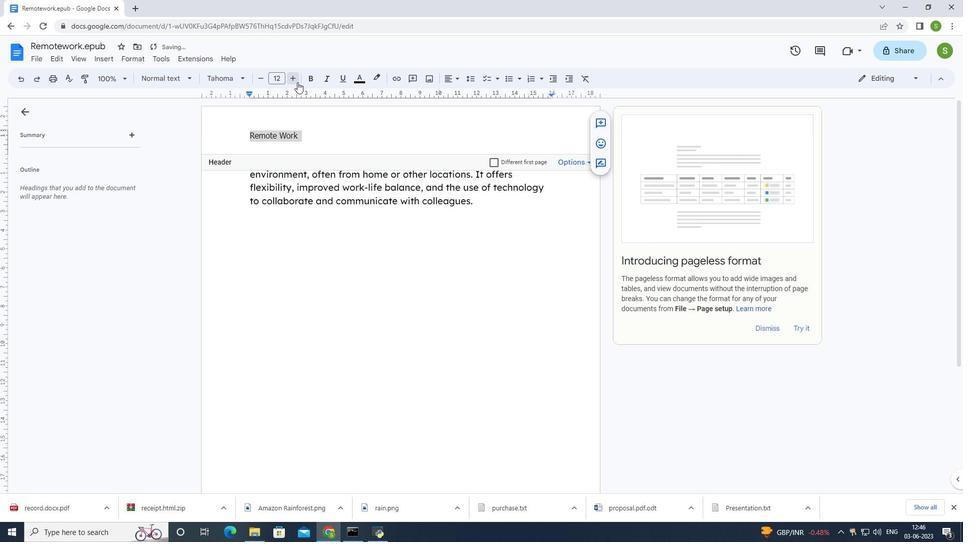 
Action: Mouse pressed left at (297, 82)
Screenshot: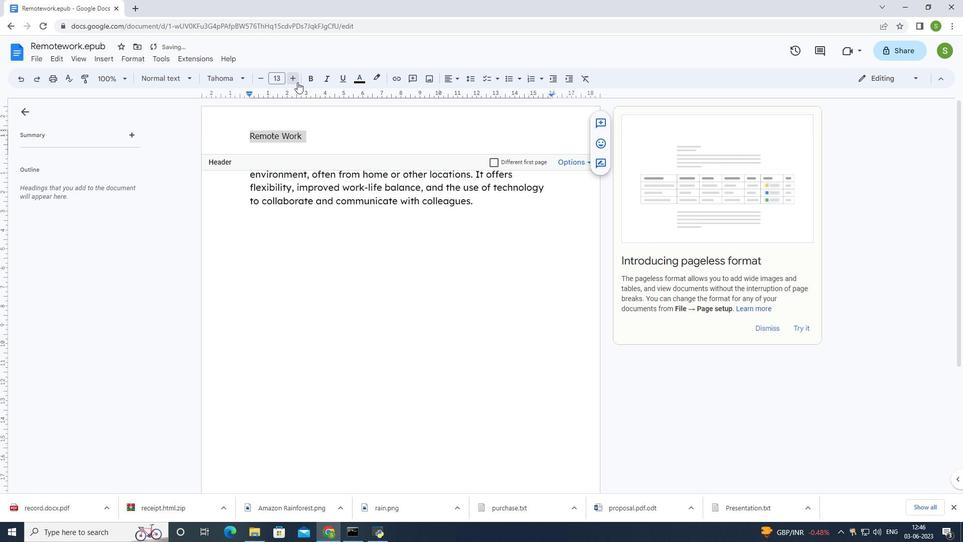 
Action: Mouse pressed left at (297, 82)
Screenshot: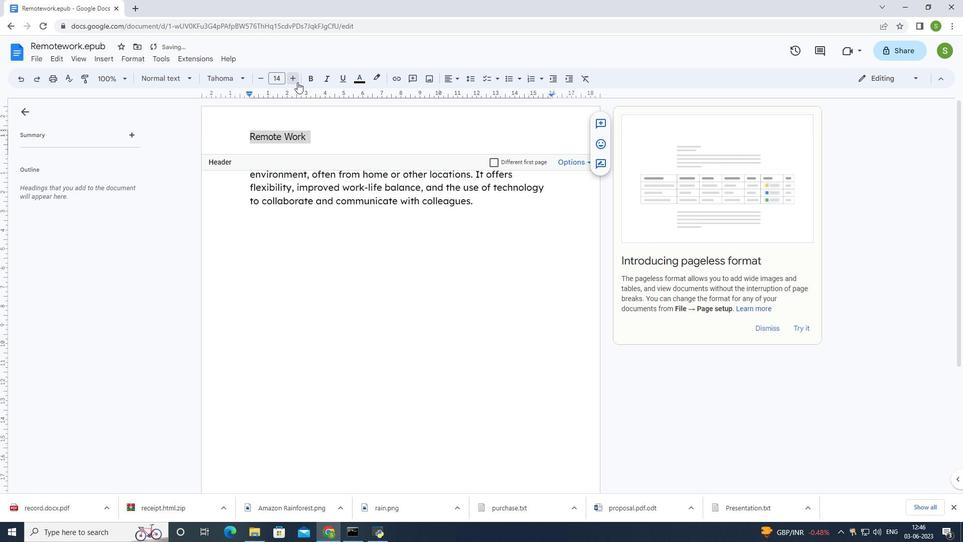 
Action: Mouse pressed left at (297, 82)
Screenshot: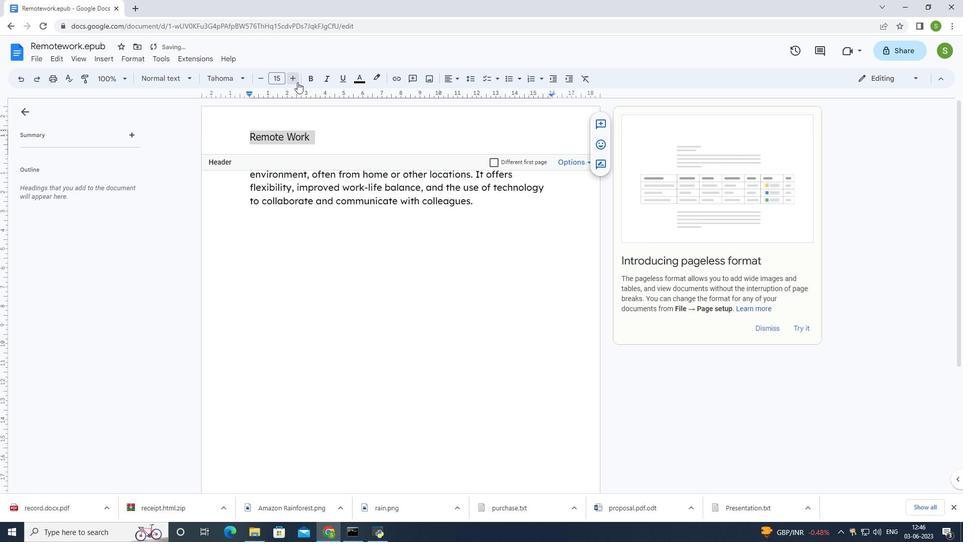 
Action: Mouse pressed left at (297, 82)
Screenshot: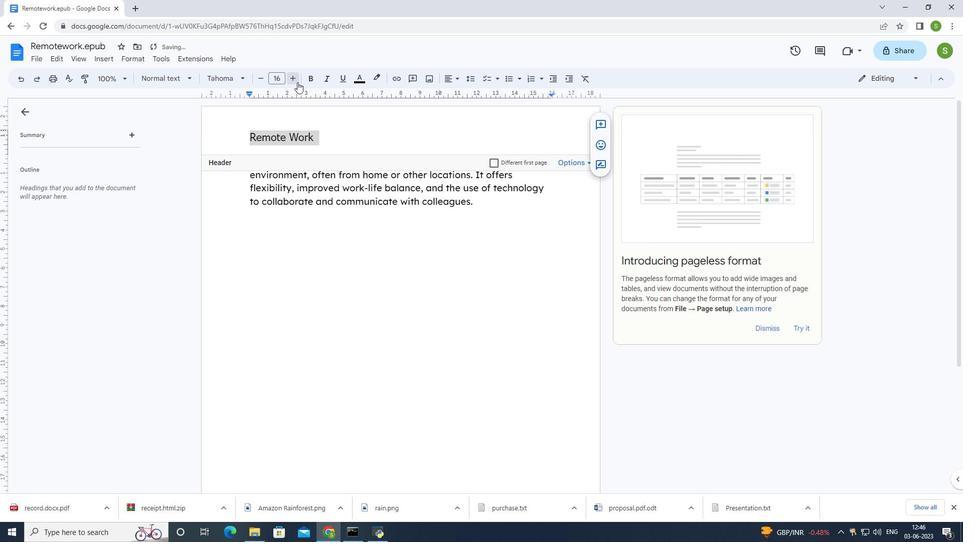 
Action: Mouse pressed left at (297, 82)
Screenshot: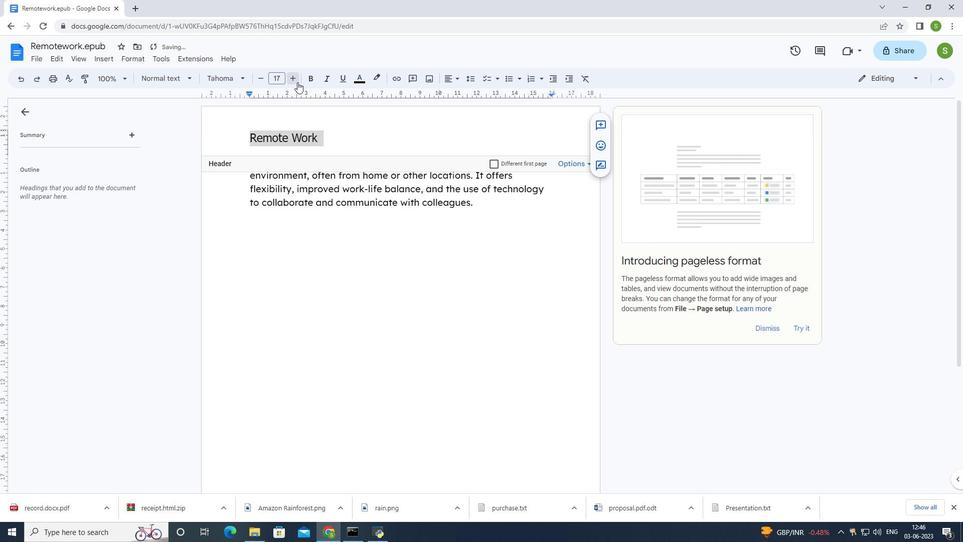 
Action: Mouse pressed left at (297, 82)
Screenshot: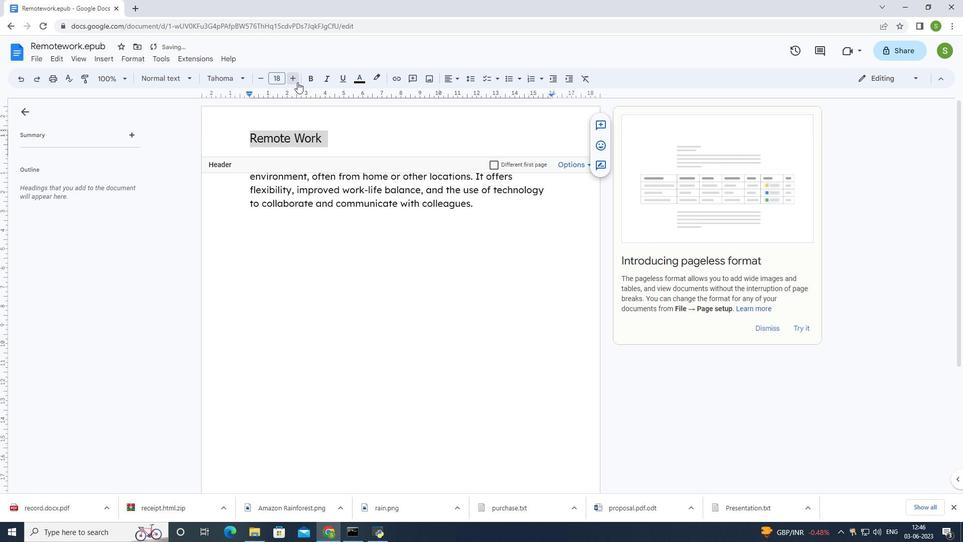 
Action: Mouse pressed left at (297, 82)
Screenshot: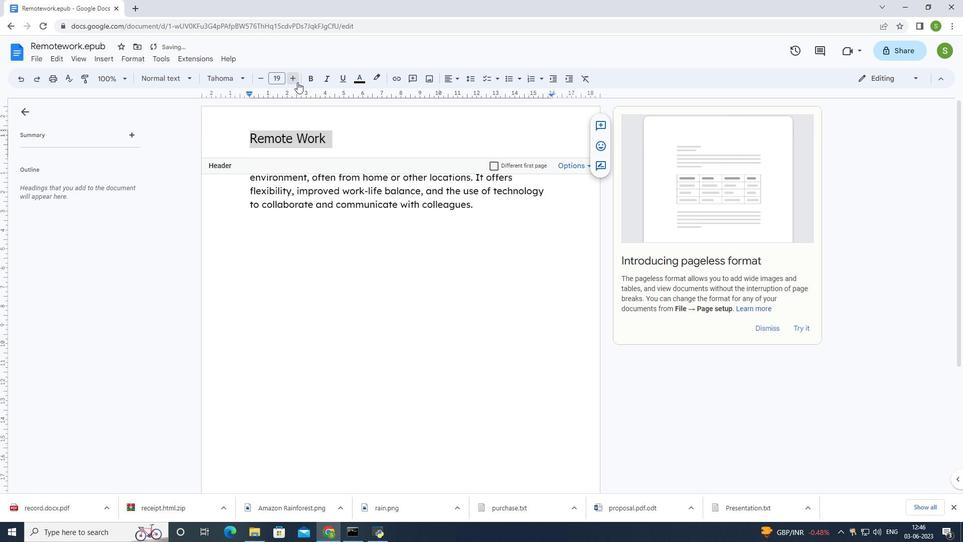 
Action: Mouse pressed left at (297, 82)
Screenshot: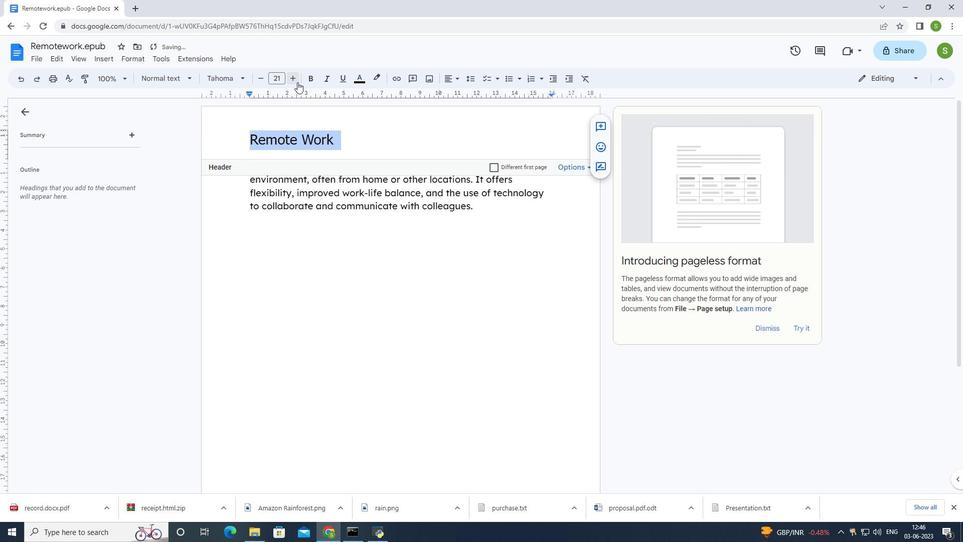 
Action: Mouse pressed left at (297, 82)
Screenshot: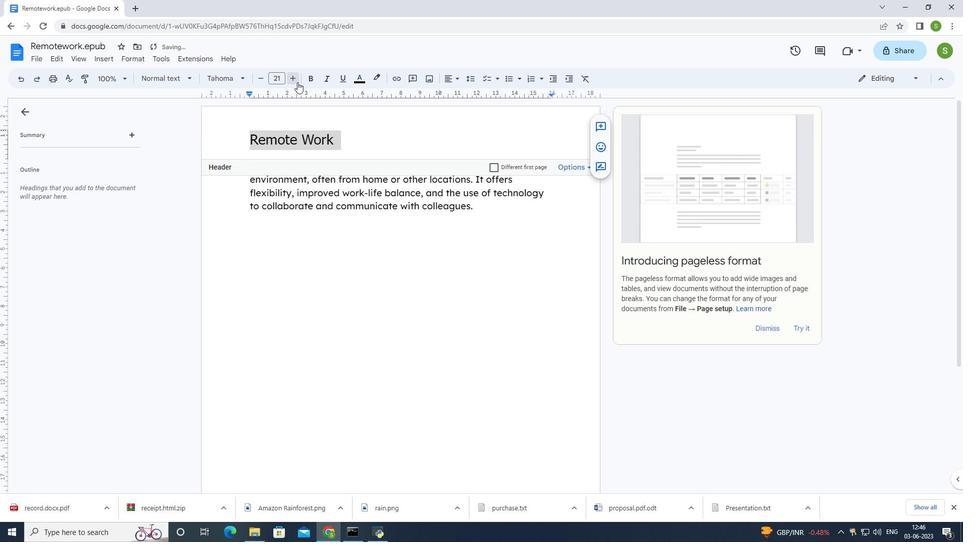 
Action: Mouse pressed left at (297, 82)
Screenshot: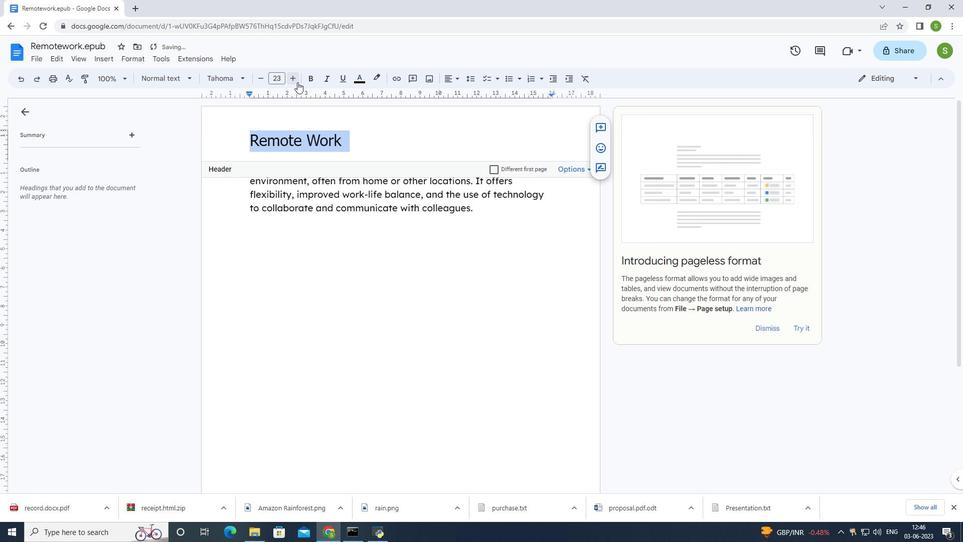 
Action: Mouse moved to (453, 78)
Screenshot: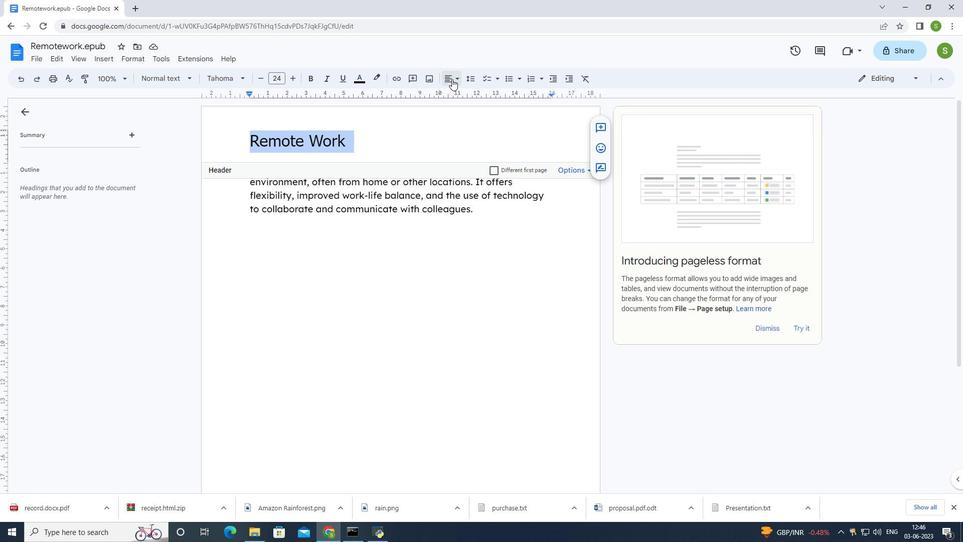 
Action: Mouse pressed left at (453, 78)
Screenshot: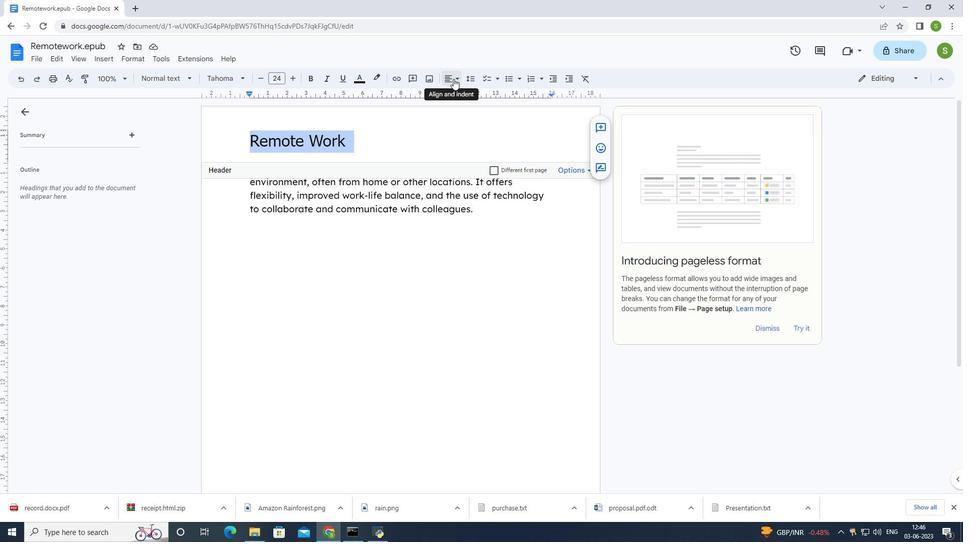 
Action: Mouse moved to (463, 93)
Screenshot: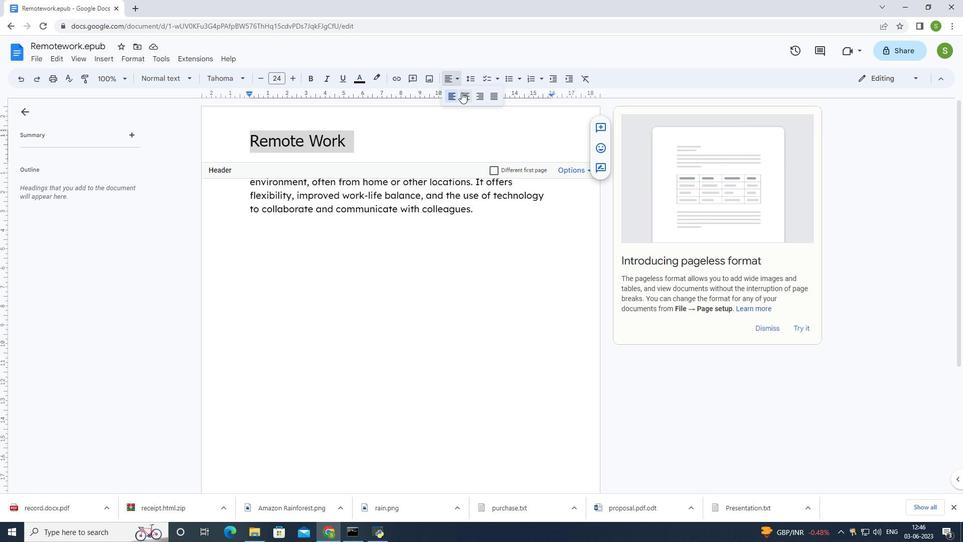 
Action: Mouse pressed left at (463, 93)
Screenshot: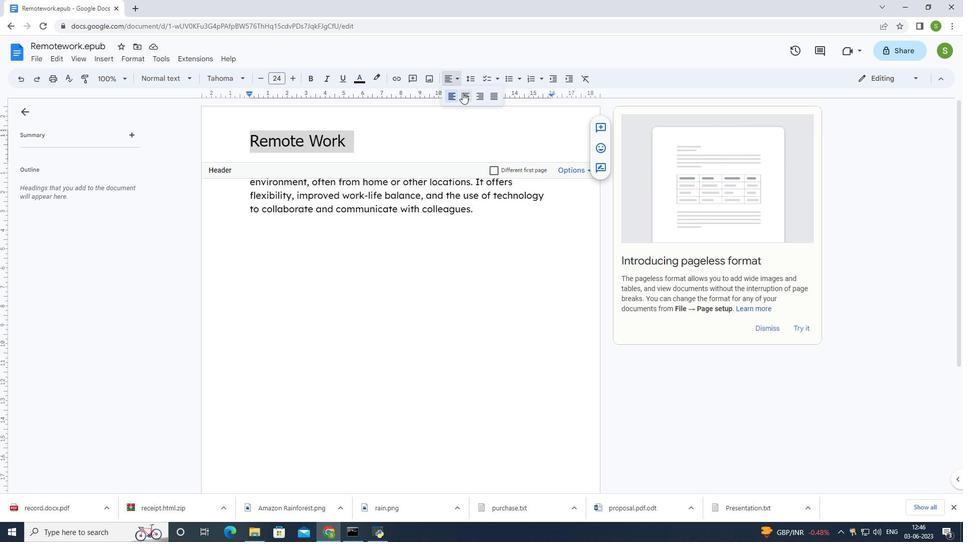 
Action: Mouse moved to (234, 215)
Screenshot: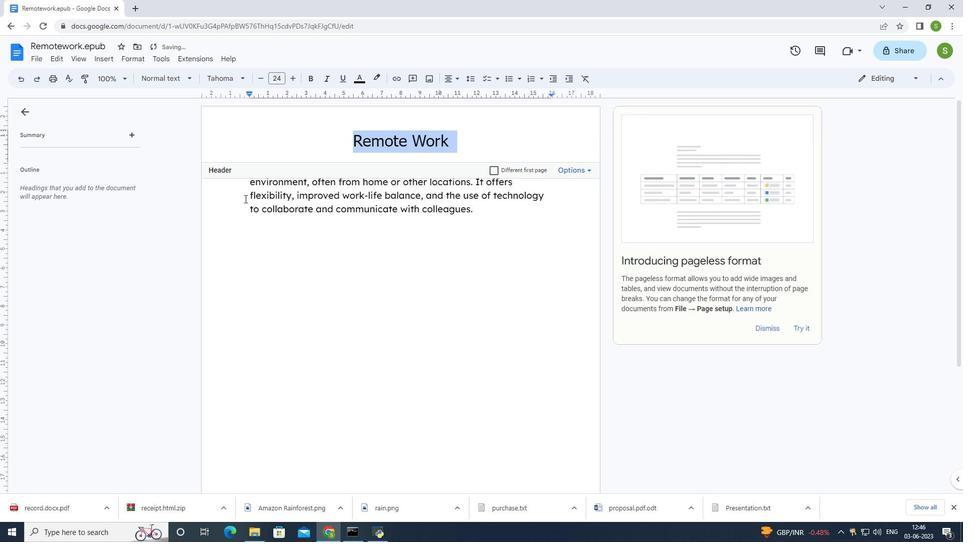 
Action: Mouse pressed left at (234, 215)
Screenshot: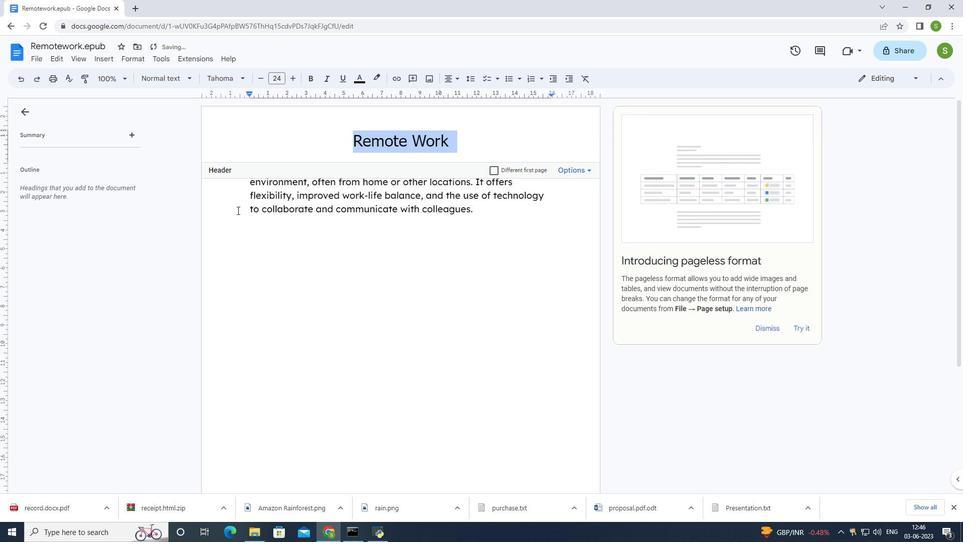 
Action: Mouse moved to (246, 161)
Screenshot: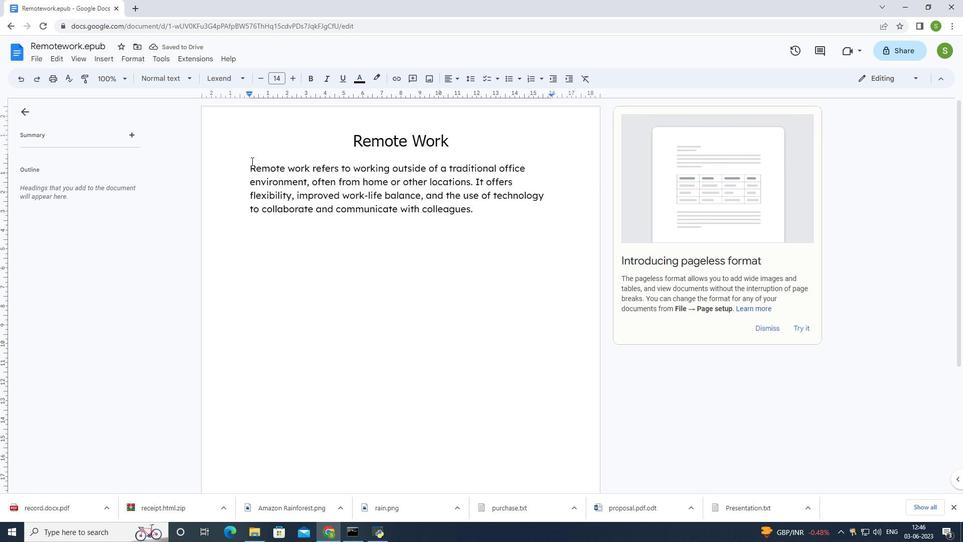 
Action: Mouse pressed left at (246, 161)
Screenshot: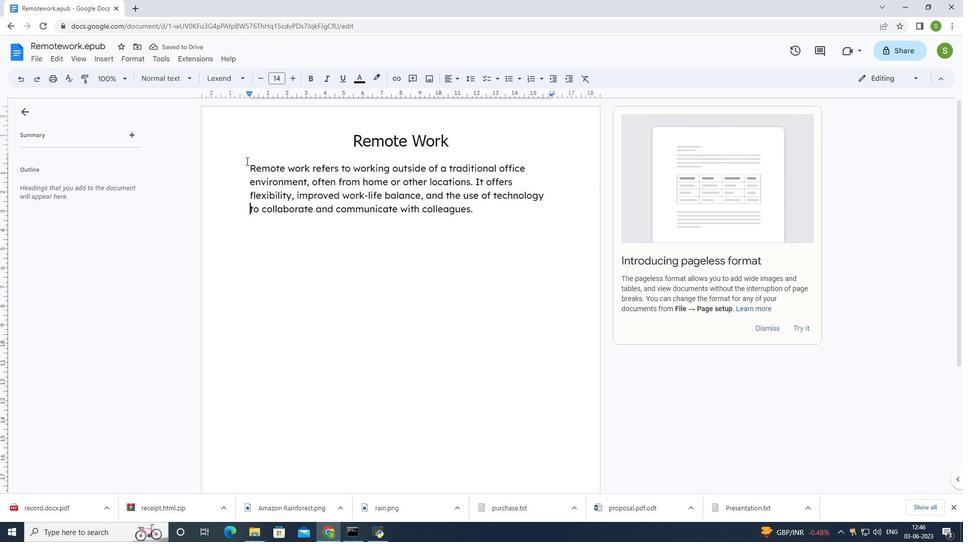 
Action: Mouse moved to (452, 77)
Screenshot: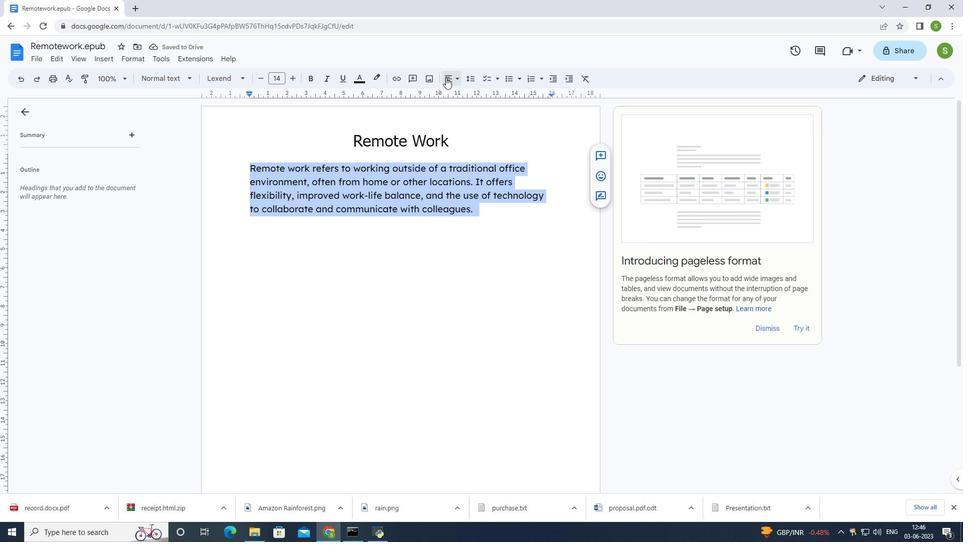 
Action: Mouse pressed left at (452, 77)
Screenshot: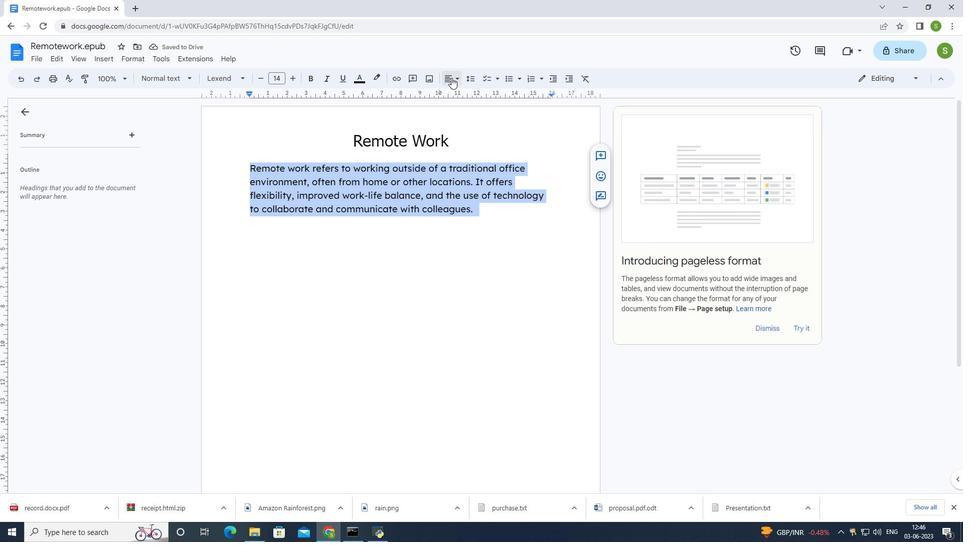 
Action: Mouse moved to (448, 93)
Screenshot: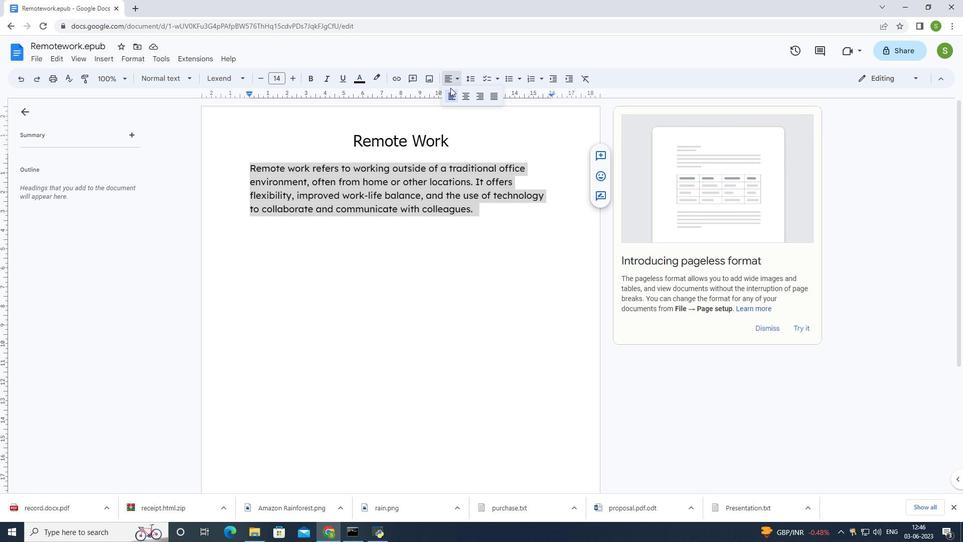 
Action: Mouse pressed left at (448, 93)
Screenshot: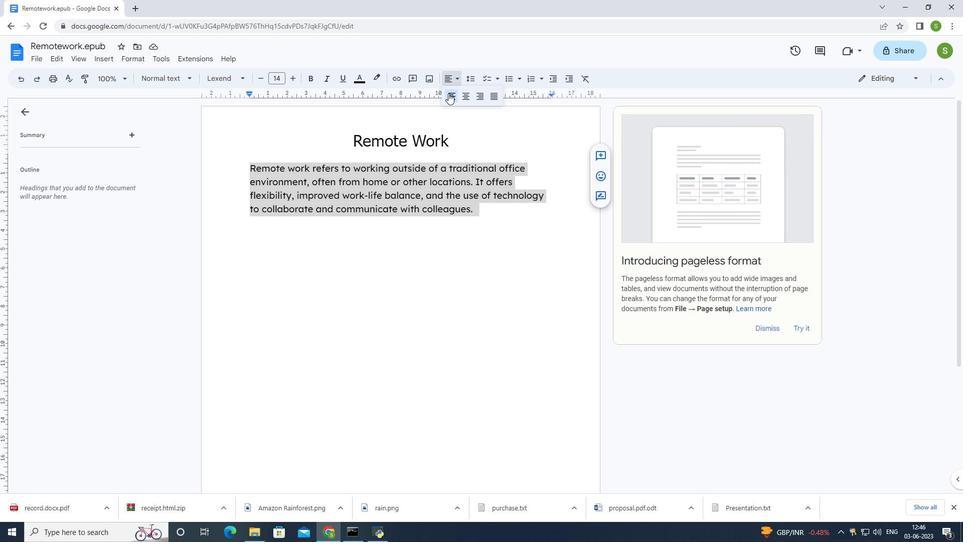 
Action: Mouse moved to (415, 280)
Screenshot: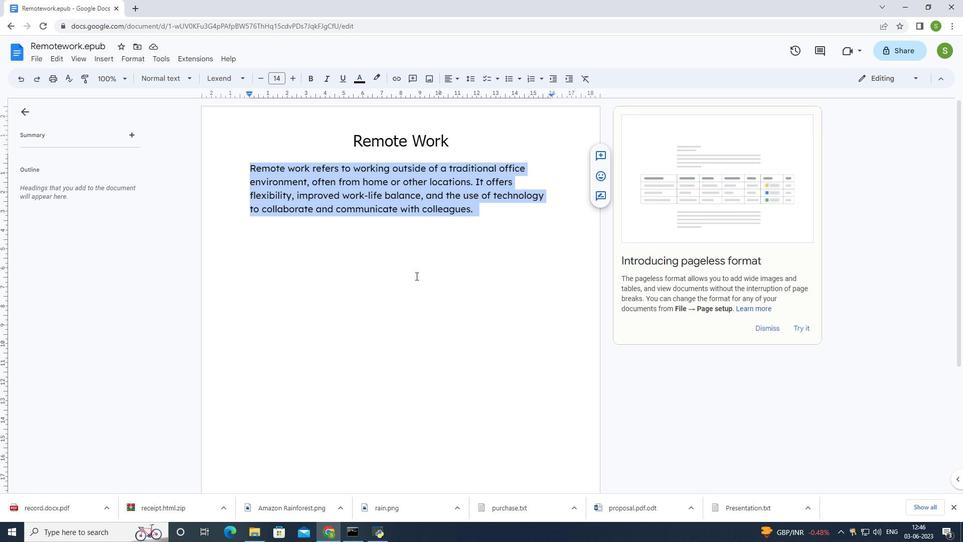 
Action: Mouse pressed left at (415, 280)
Screenshot: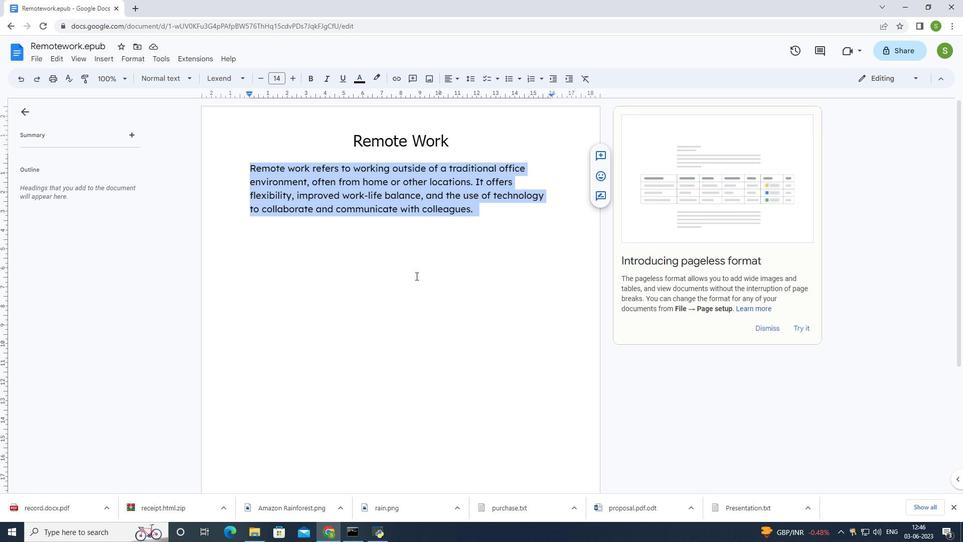 
Action: Mouse moved to (413, 267)
Screenshot: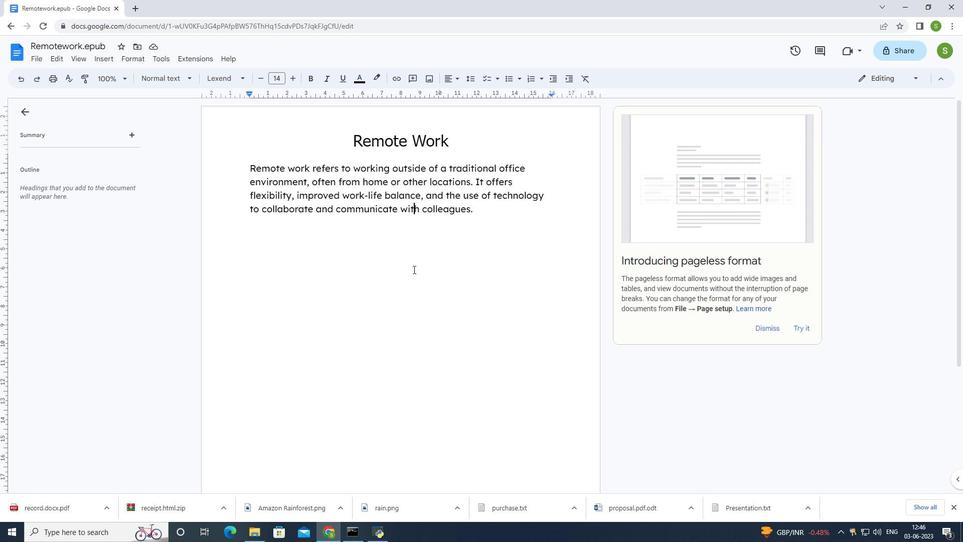 
